 Task: Look for space in Koforidua, Ghana from 2nd September, 2023 to 10th September, 2023 for 1 adult in price range Rs.5000 to Rs.16000. Place can be private room with 1  bedroom having 1 bed and 1 bathroom. Property type can be house, flat, guest house, hotel. Booking option can be shelf check-in. Required host language is English.
Action: Mouse moved to (433, 51)
Screenshot: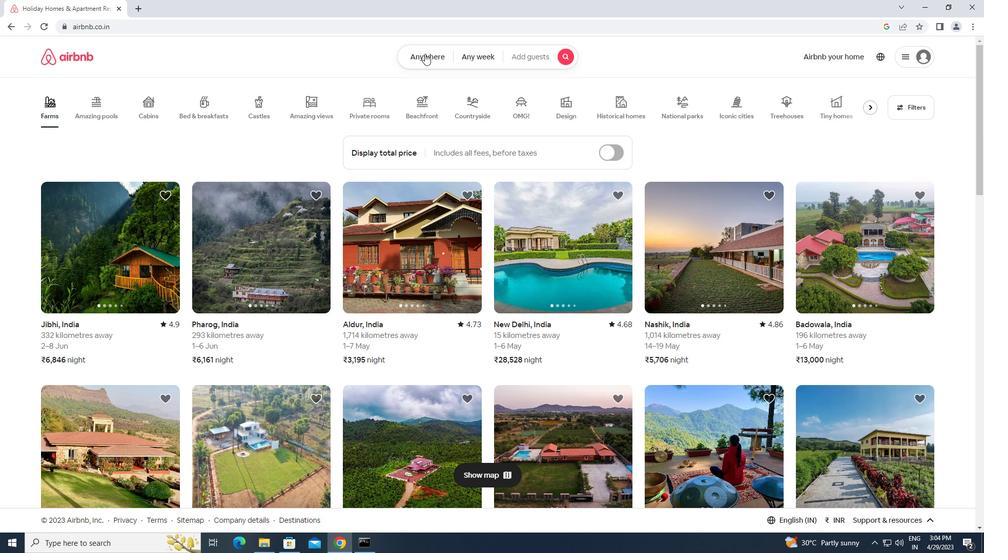 
Action: Mouse pressed left at (433, 51)
Screenshot: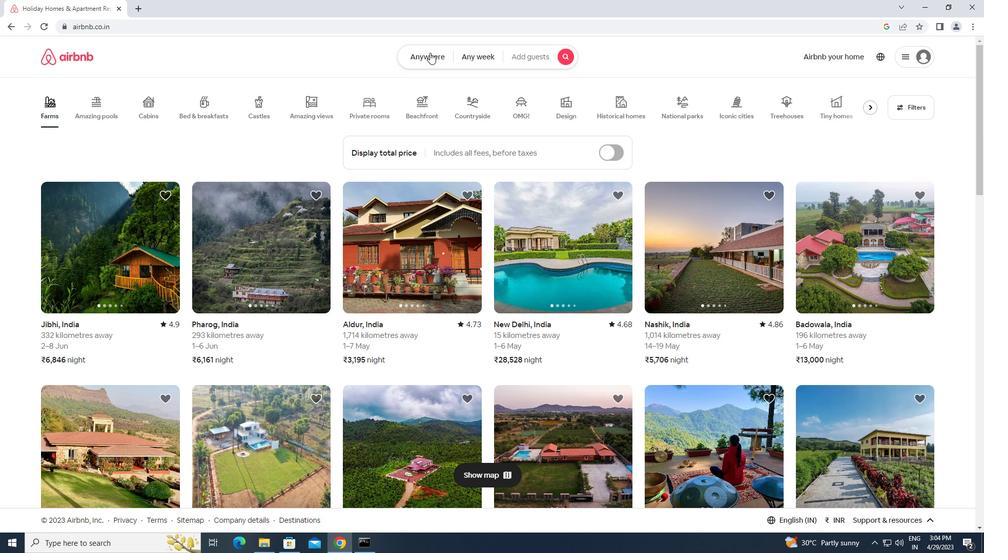 
Action: Mouse moved to (333, 98)
Screenshot: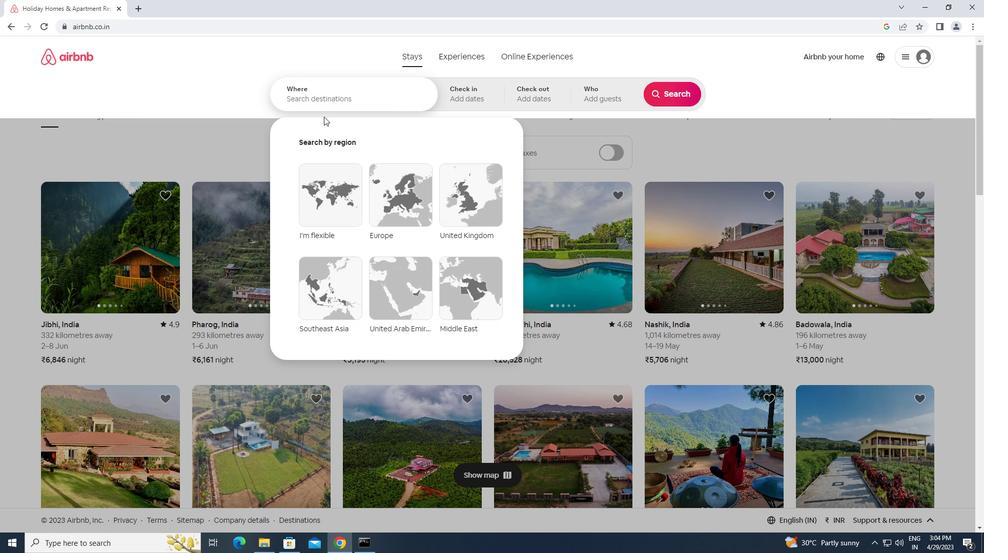 
Action: Mouse pressed left at (333, 98)
Screenshot: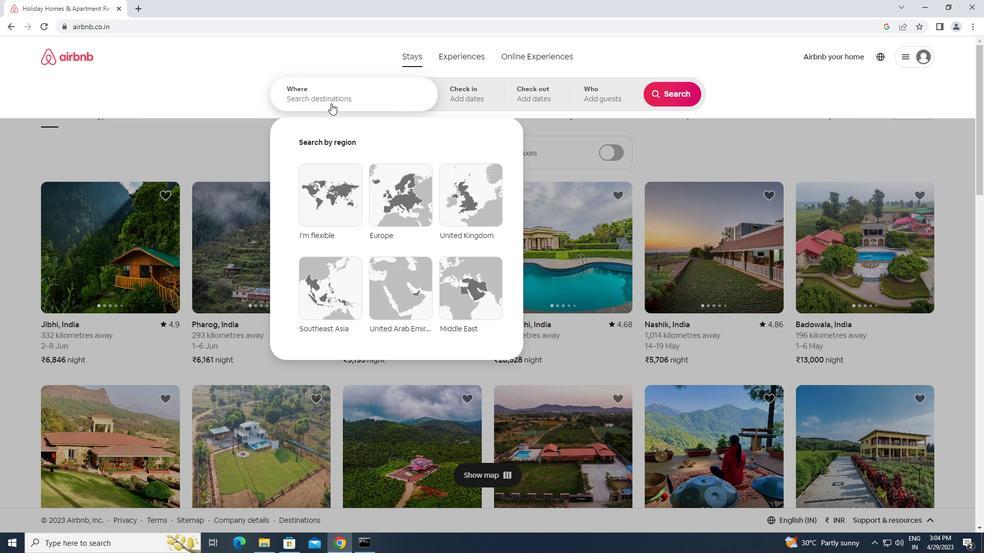 
Action: Mouse moved to (322, 0)
Screenshot: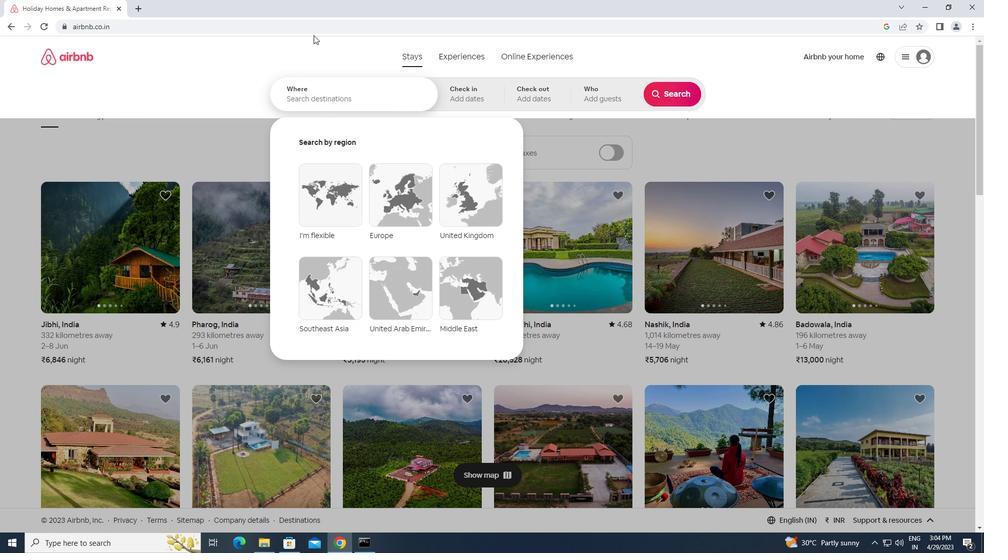 
Action: Key pressed k<Key.caps_lock>oforidua,<Key.space><Key.caps_lock>g<Key.caps_lock>hana<Key.enter>
Screenshot: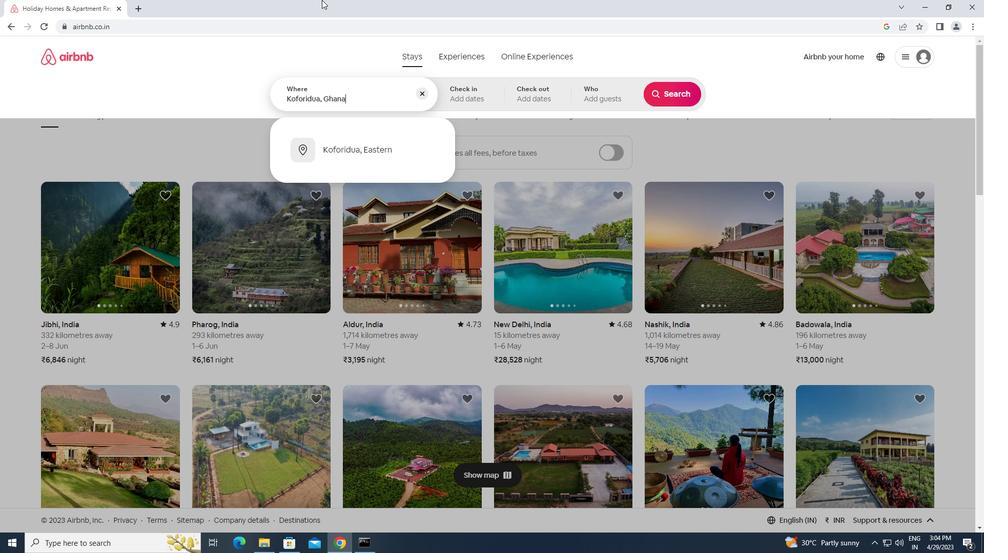 
Action: Mouse moved to (673, 176)
Screenshot: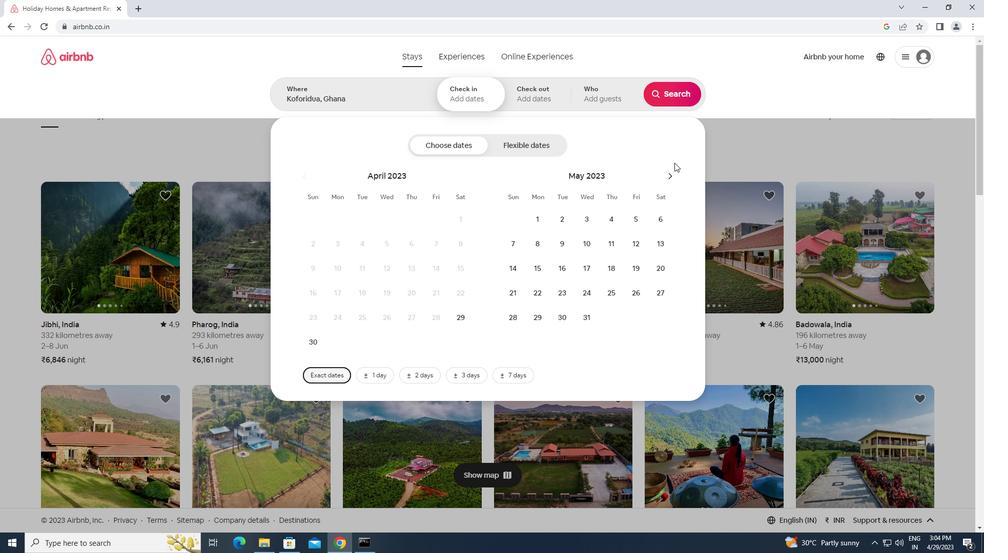 
Action: Mouse pressed left at (673, 176)
Screenshot: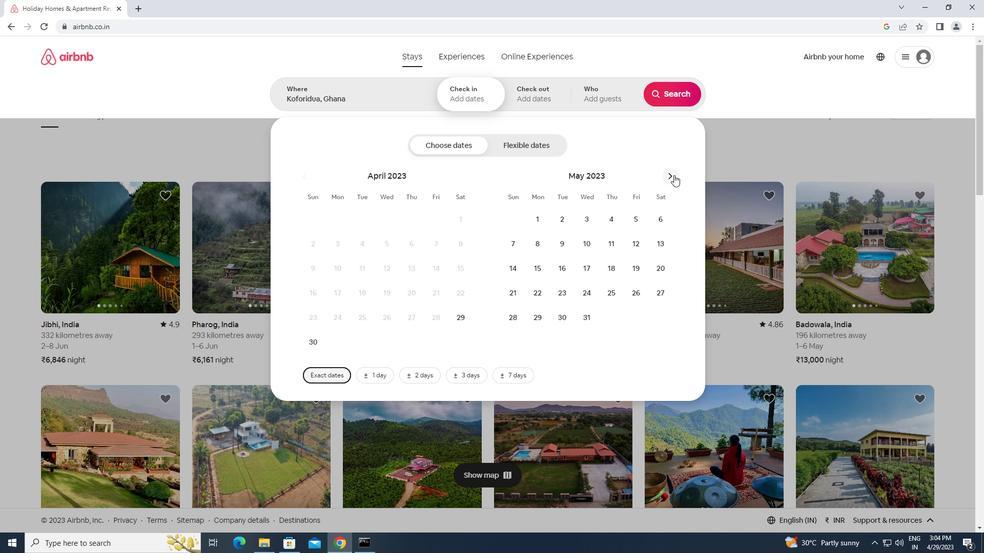 
Action: Mouse pressed left at (673, 176)
Screenshot: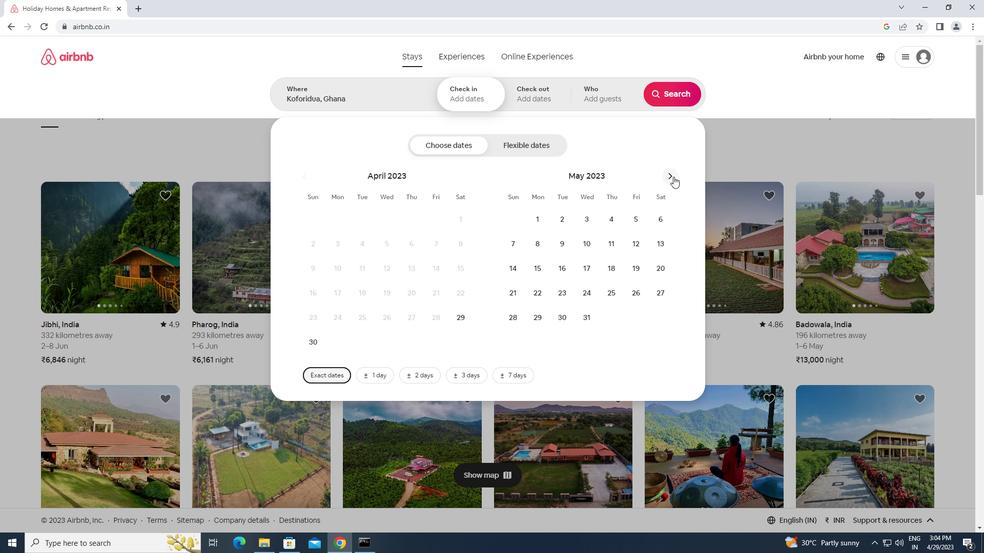 
Action: Mouse pressed left at (673, 176)
Screenshot: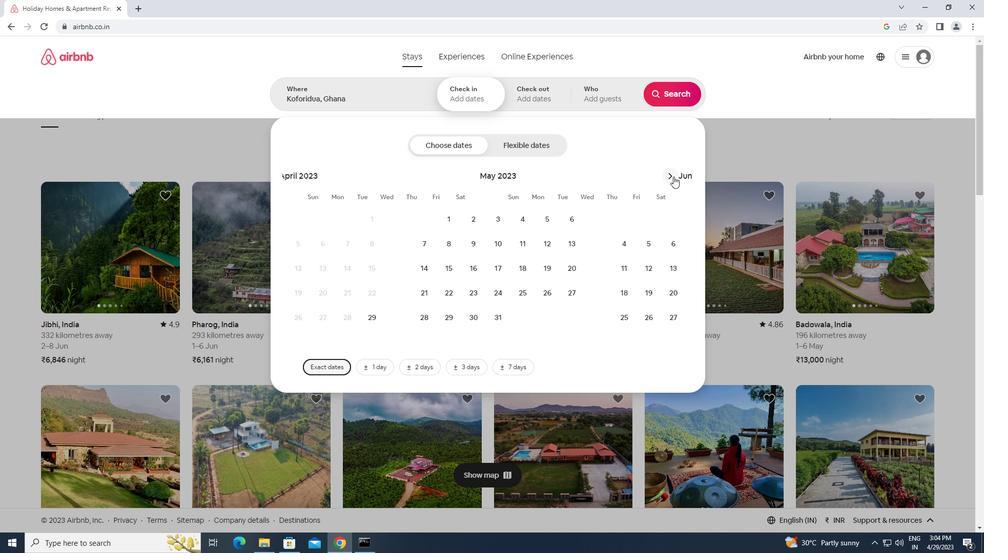 
Action: Mouse pressed left at (673, 176)
Screenshot: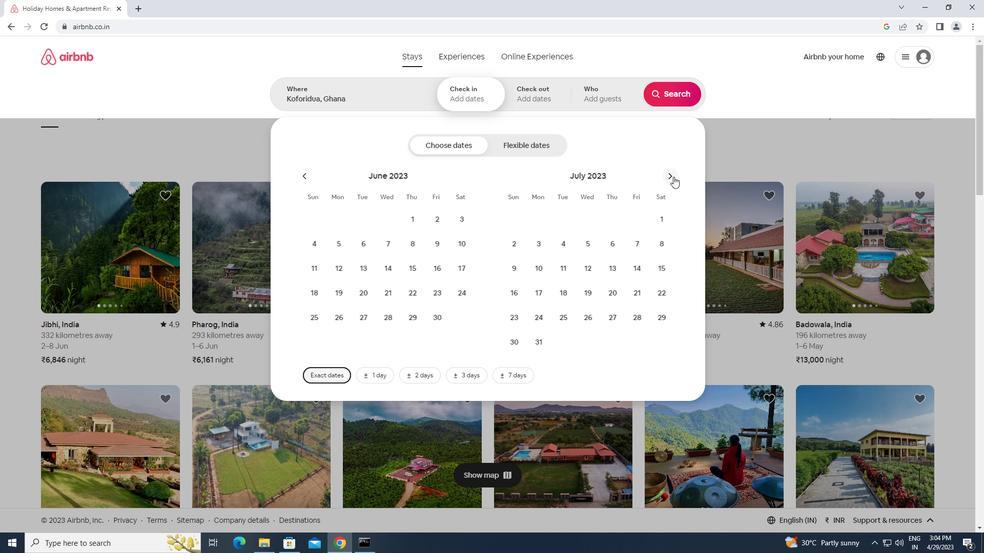 
Action: Mouse pressed left at (673, 176)
Screenshot: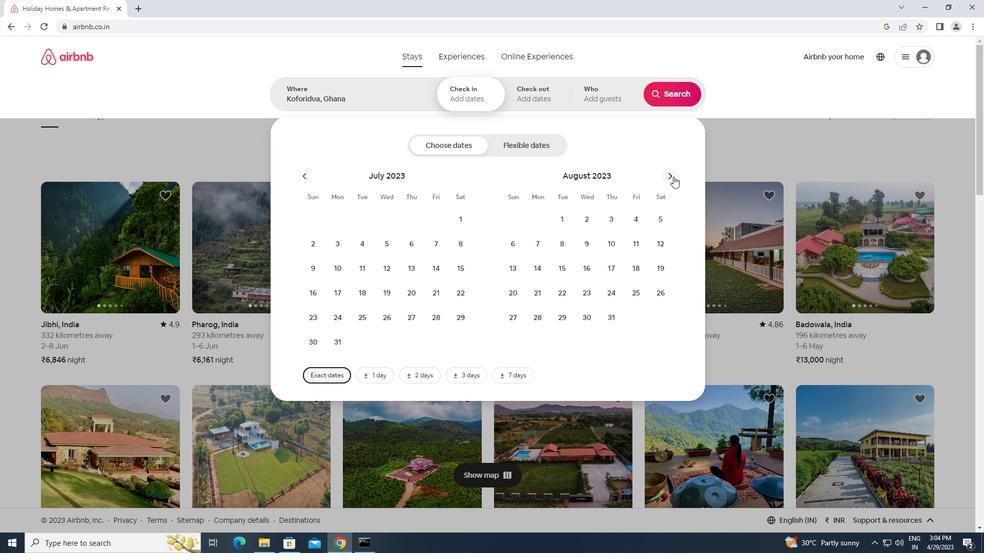 
Action: Mouse moved to (657, 217)
Screenshot: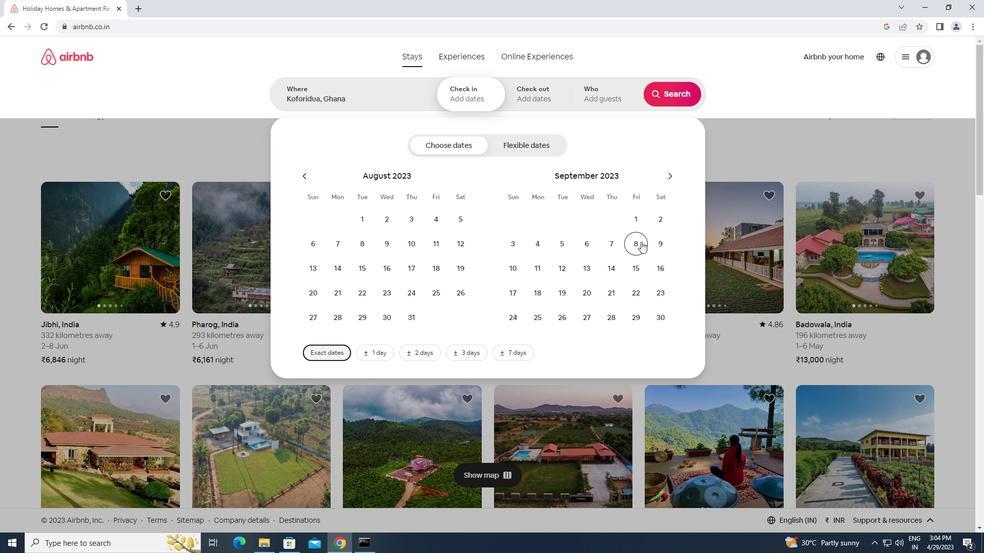 
Action: Mouse pressed left at (657, 217)
Screenshot: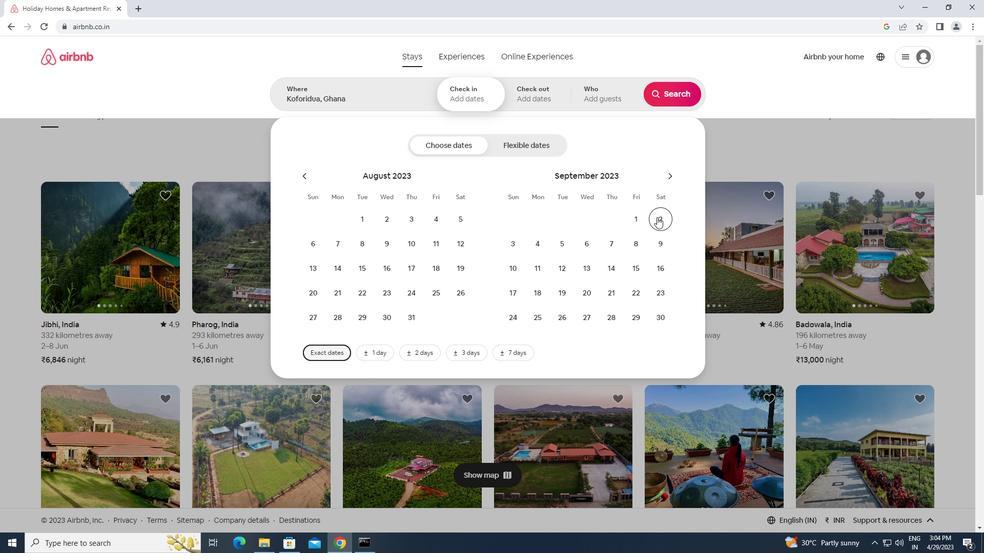 
Action: Mouse moved to (506, 264)
Screenshot: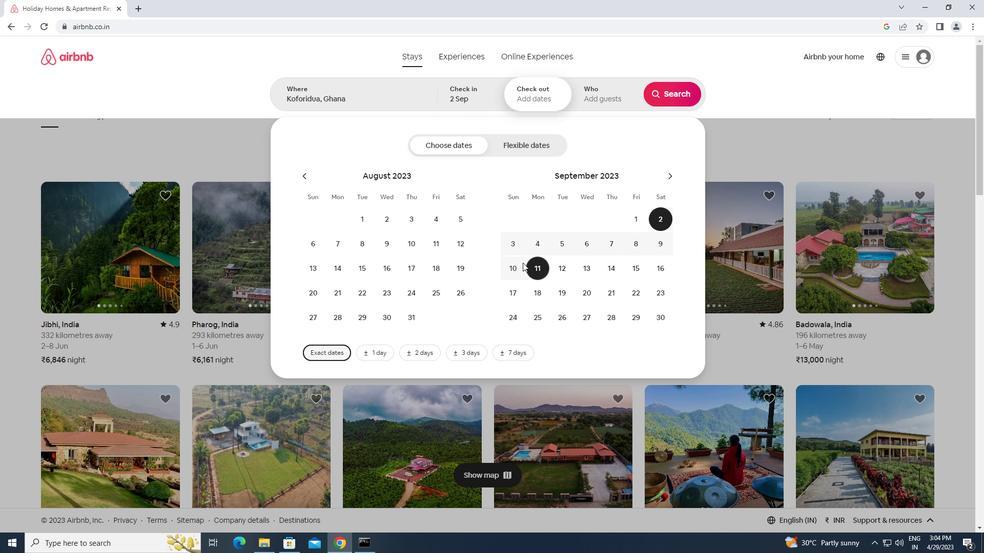 
Action: Mouse pressed left at (506, 264)
Screenshot: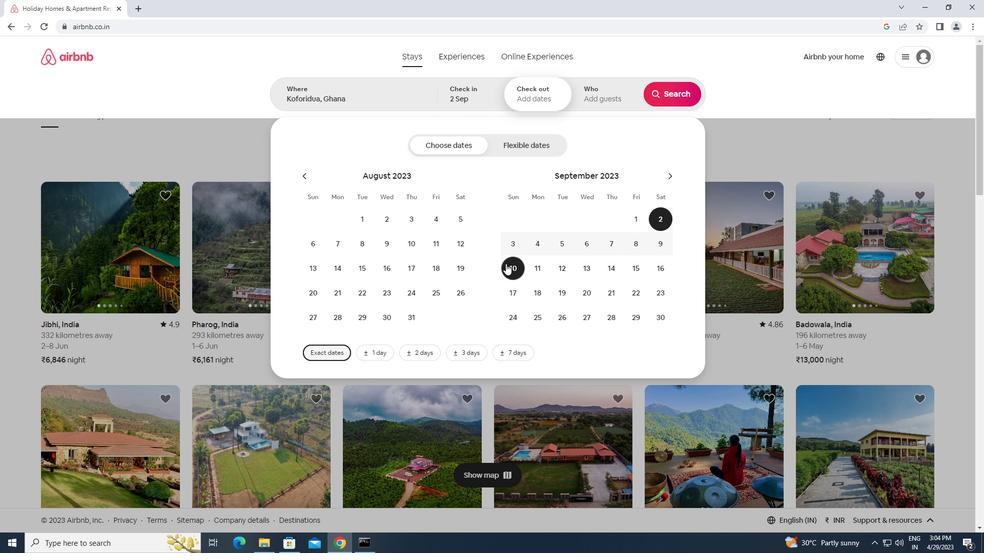 
Action: Mouse moved to (593, 92)
Screenshot: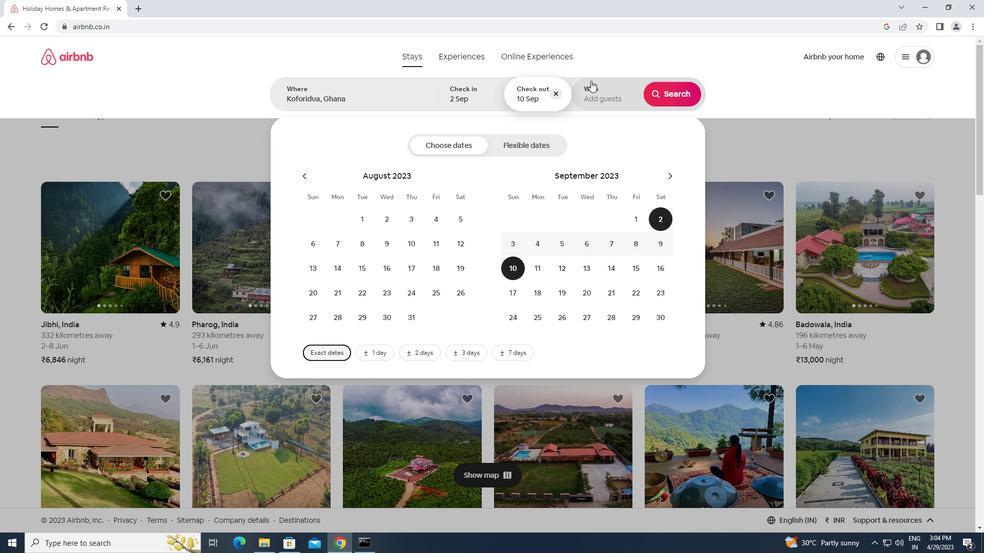 
Action: Mouse pressed left at (593, 92)
Screenshot: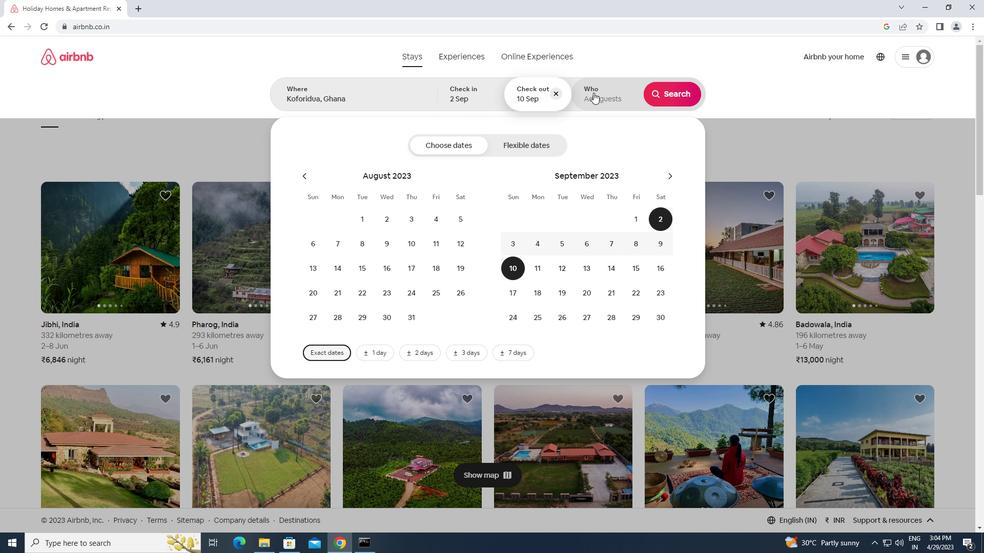 
Action: Mouse moved to (668, 146)
Screenshot: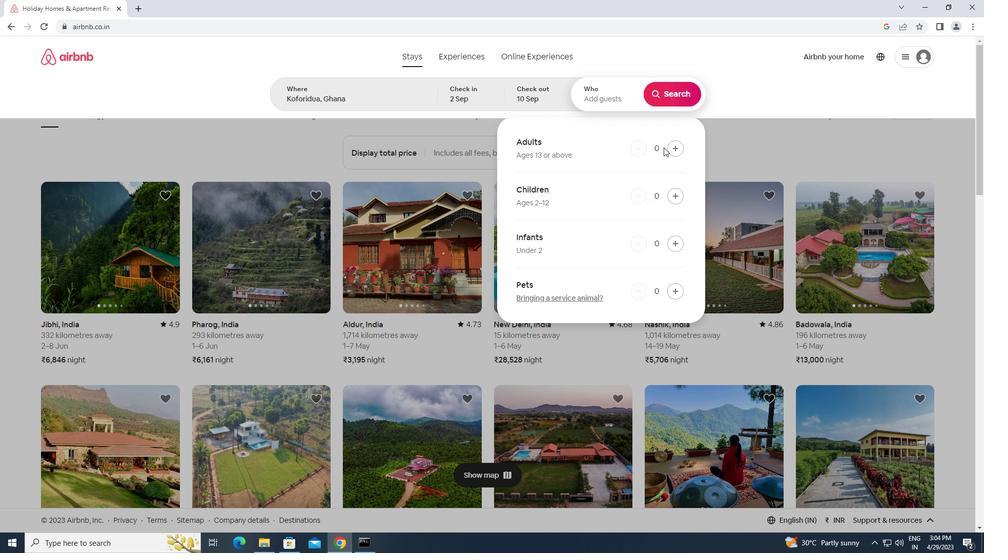 
Action: Mouse pressed left at (668, 146)
Screenshot: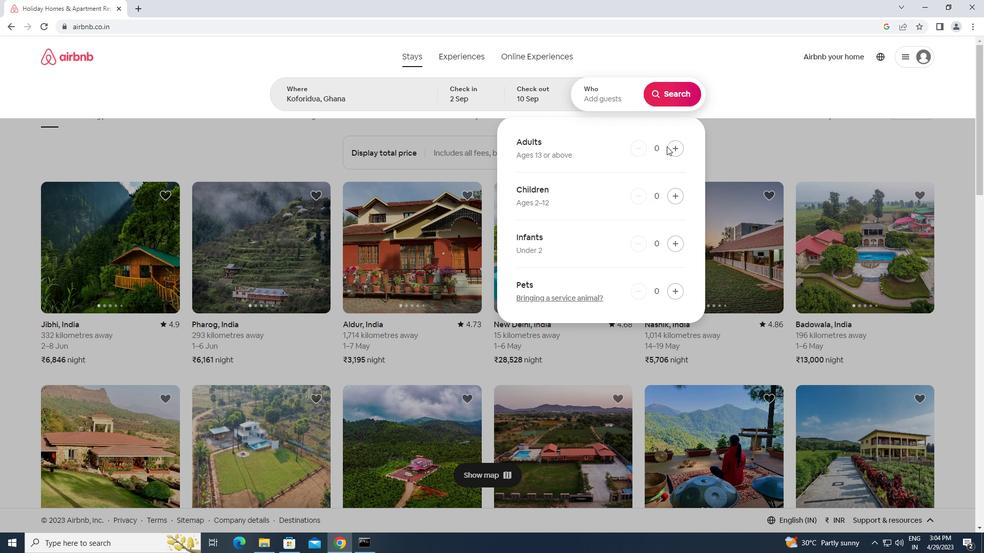 
Action: Mouse moved to (674, 94)
Screenshot: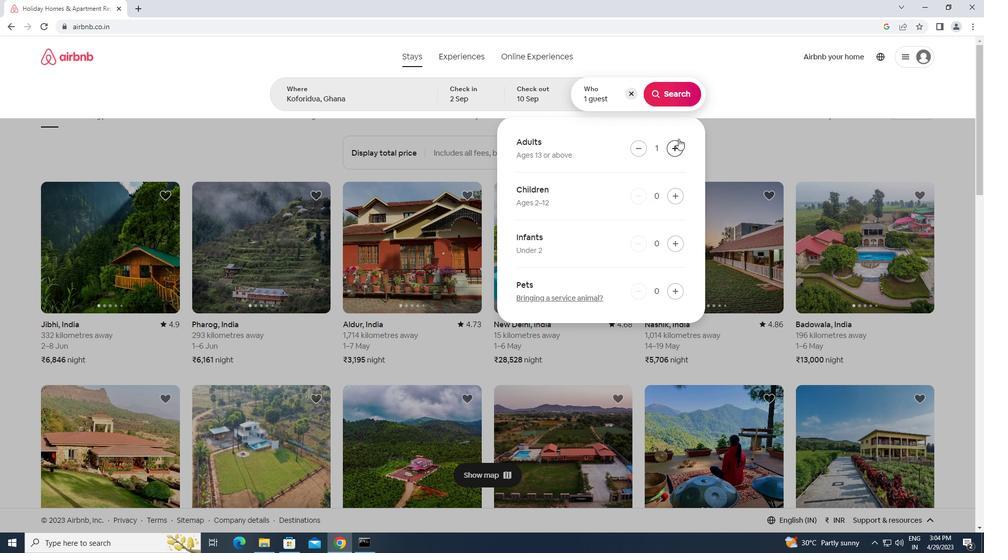 
Action: Mouse pressed left at (674, 94)
Screenshot: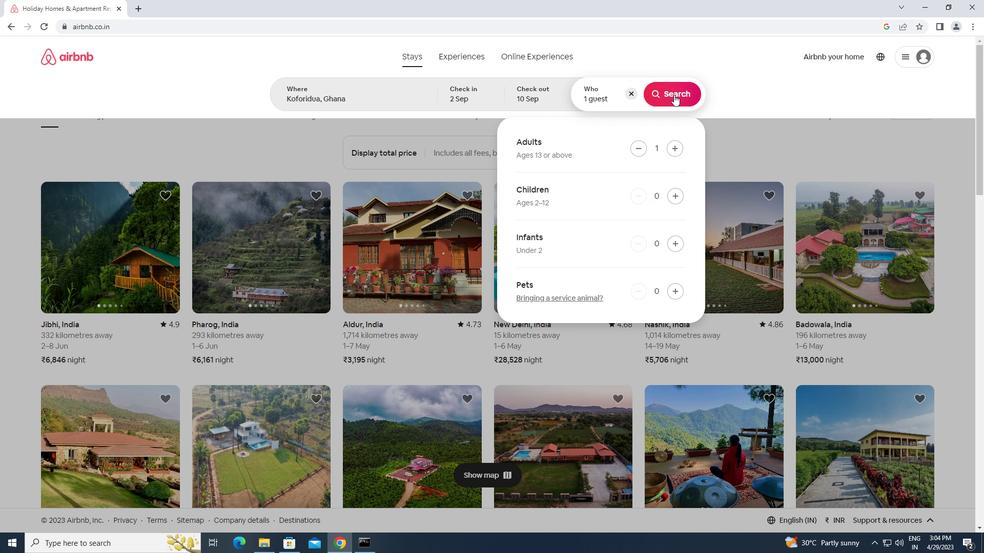 
Action: Mouse moved to (947, 95)
Screenshot: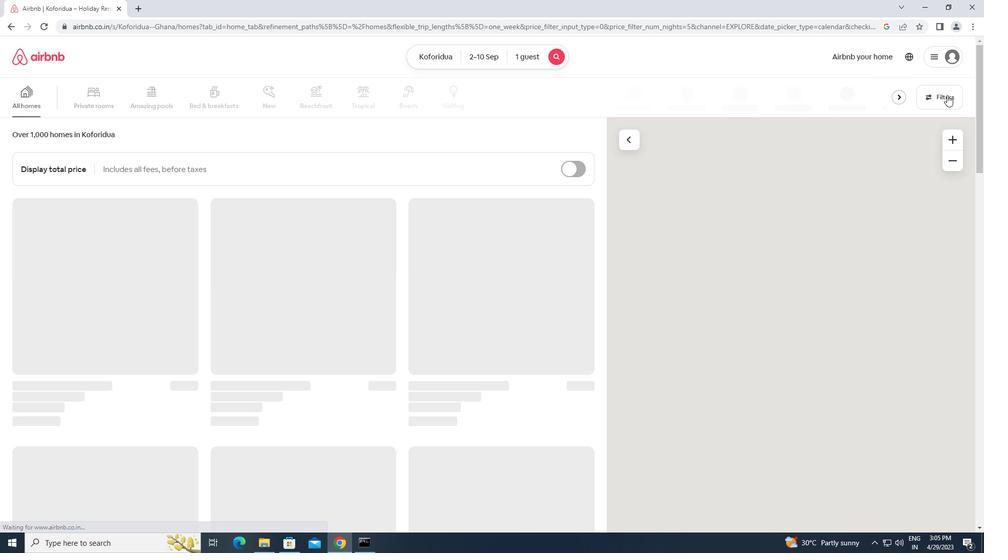 
Action: Mouse pressed left at (947, 95)
Screenshot: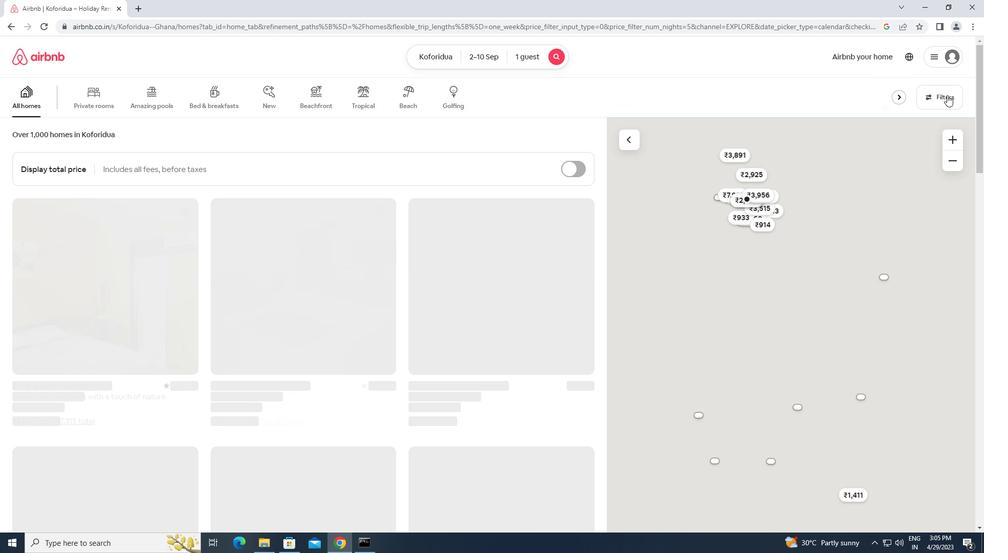 
Action: Mouse moved to (394, 232)
Screenshot: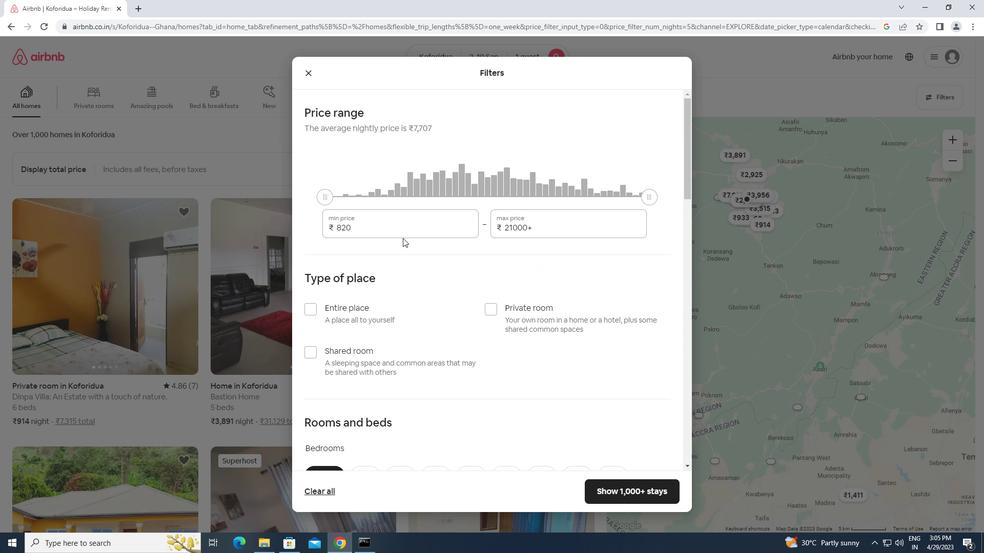 
Action: Mouse pressed left at (394, 232)
Screenshot: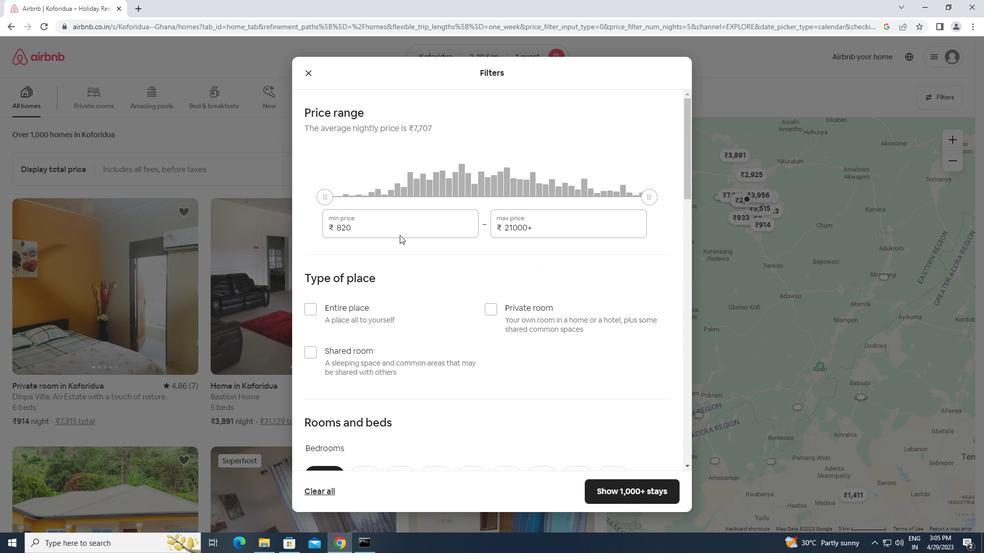
Action: Mouse moved to (305, 233)
Screenshot: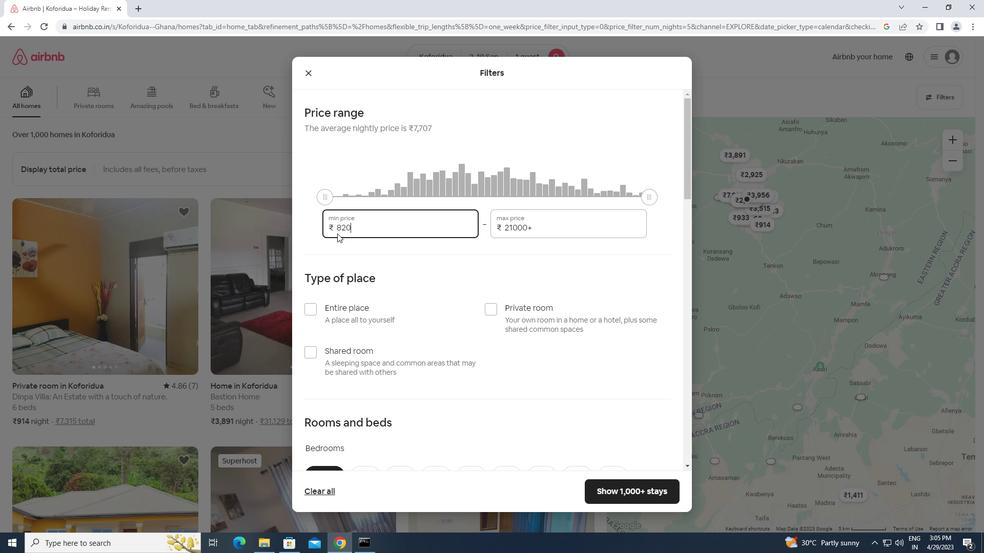 
Action: Key pressed 5000<Key.tab><Key.backspace><Key.backspace><Key.backspace><Key.backspace><Key.backspace><Key.backspace><Key.backspace><Key.backspace><Key.backspace><Key.backspace><Key.backspace><Key.backspace><Key.backspace><Key.backspace><Key.backspace><Key.backspace><Key.backspace><Key.backspace><Key.backspace><Key.backspace><Key.backspace><Key.backspace>16000
Screenshot: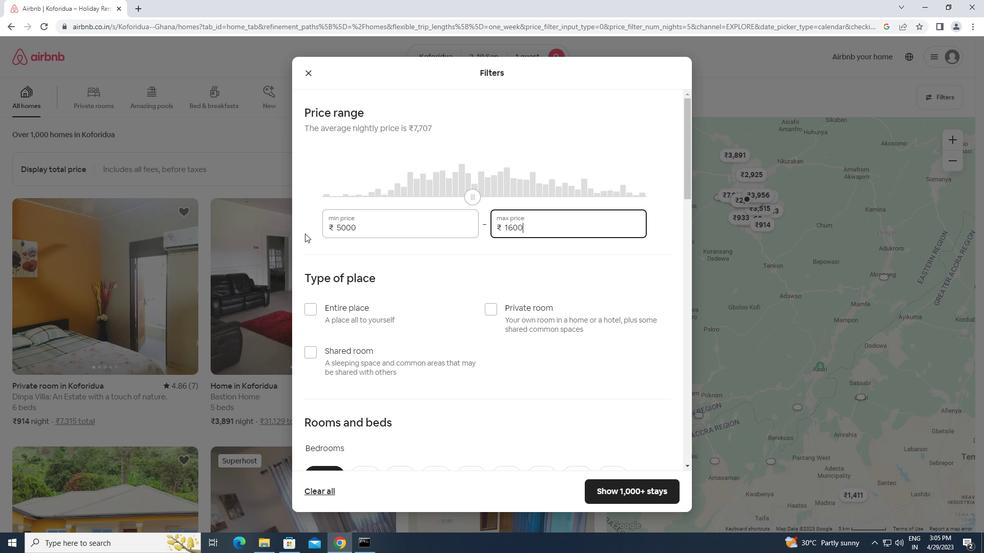 
Action: Mouse moved to (497, 310)
Screenshot: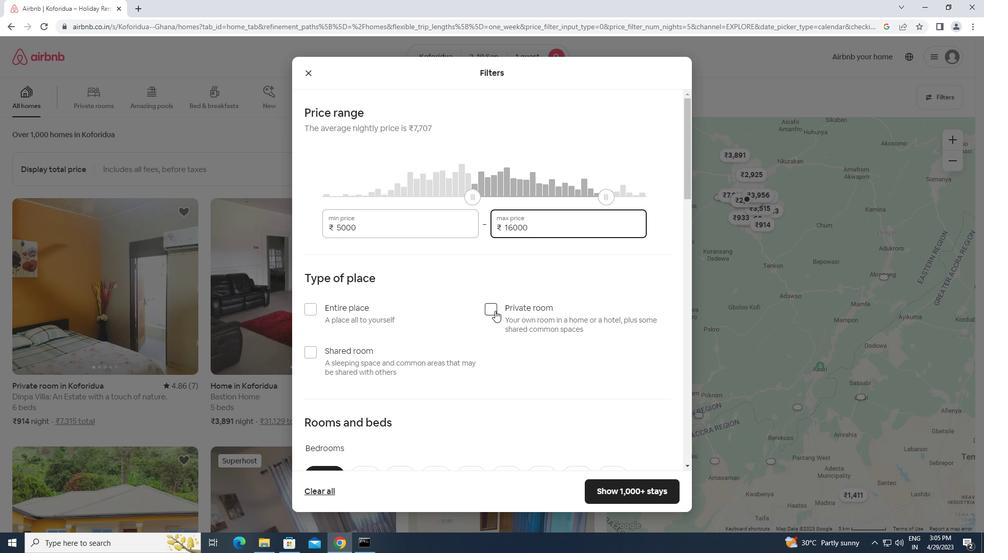 
Action: Mouse pressed left at (497, 310)
Screenshot: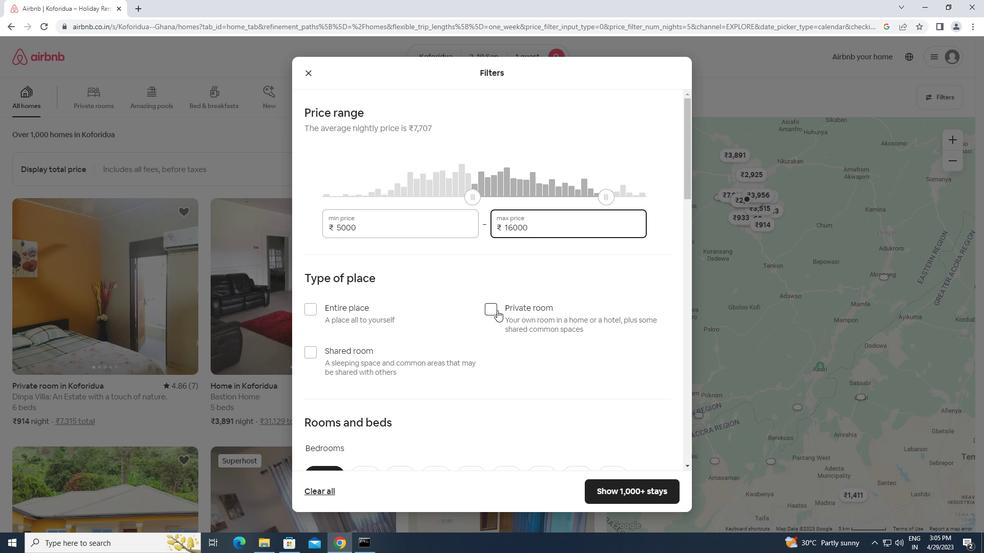 
Action: Mouse scrolled (497, 309) with delta (0, 0)
Screenshot: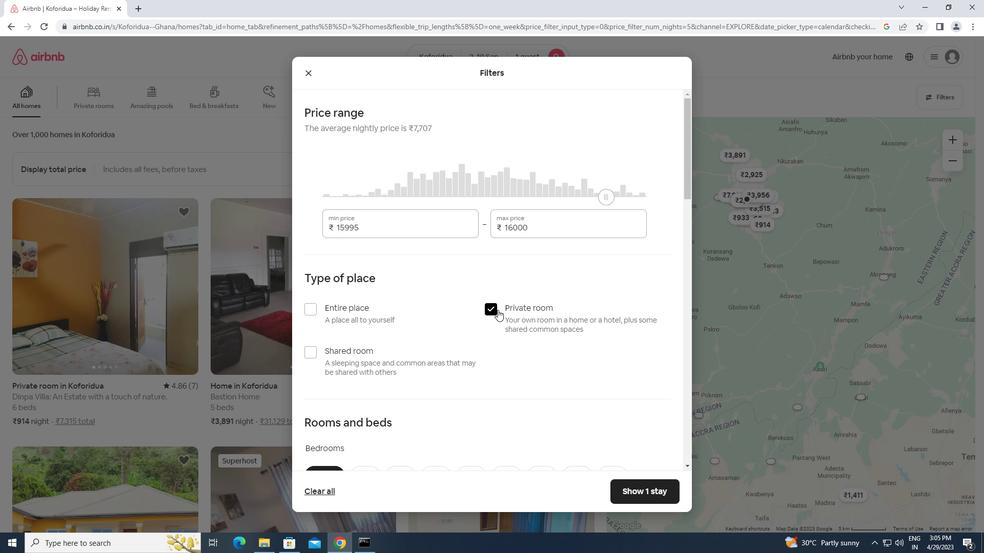
Action: Mouse scrolled (497, 309) with delta (0, 0)
Screenshot: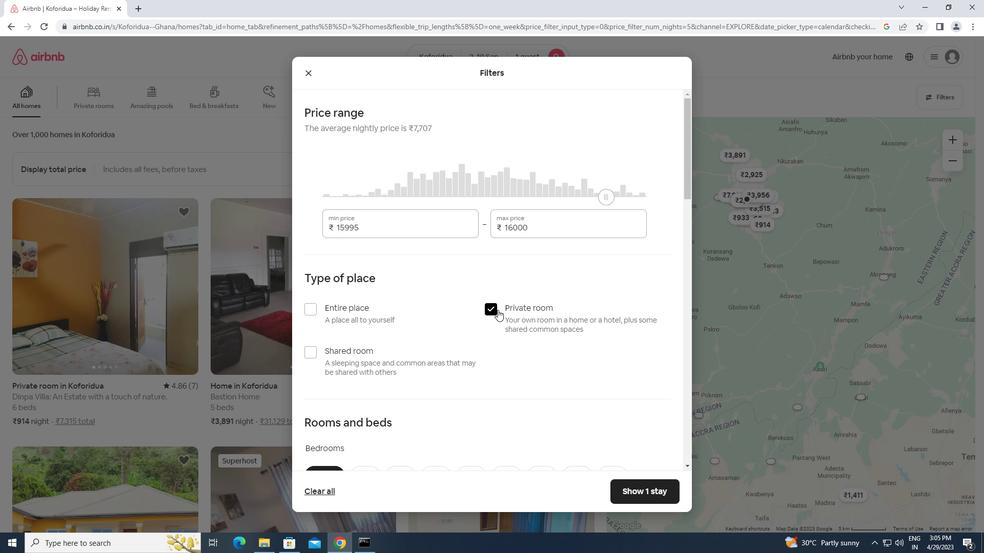
Action: Mouse scrolled (497, 309) with delta (0, 0)
Screenshot: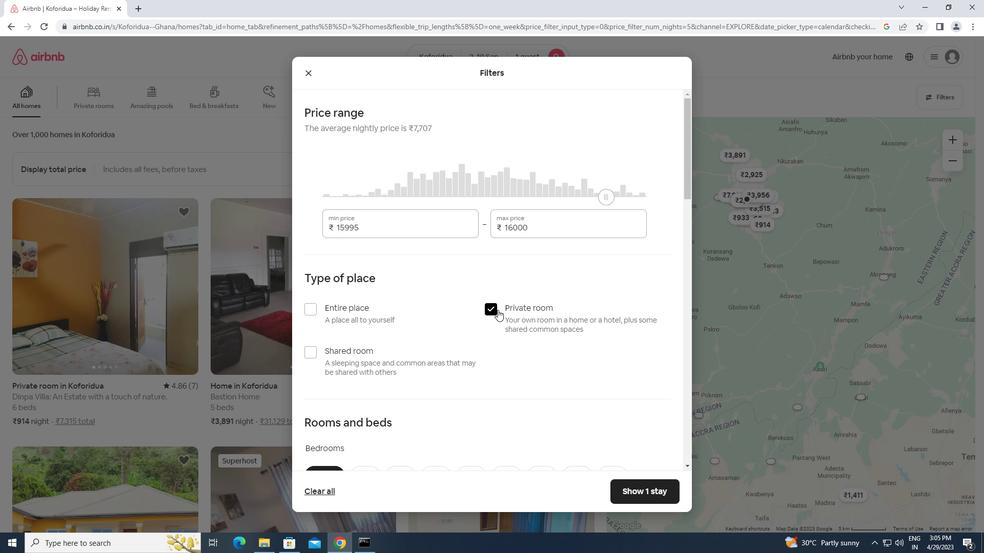 
Action: Mouse scrolled (497, 309) with delta (0, 0)
Screenshot: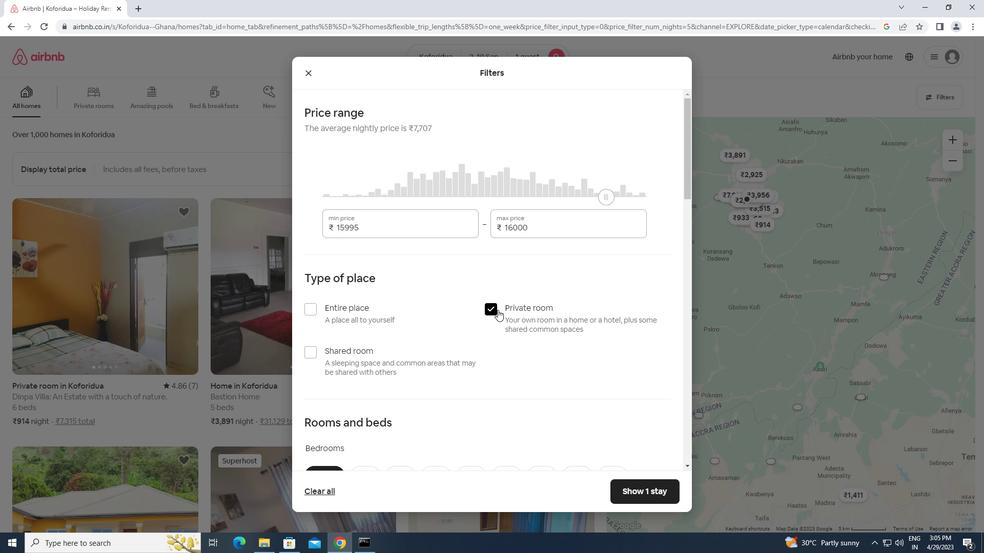 
Action: Mouse moved to (361, 269)
Screenshot: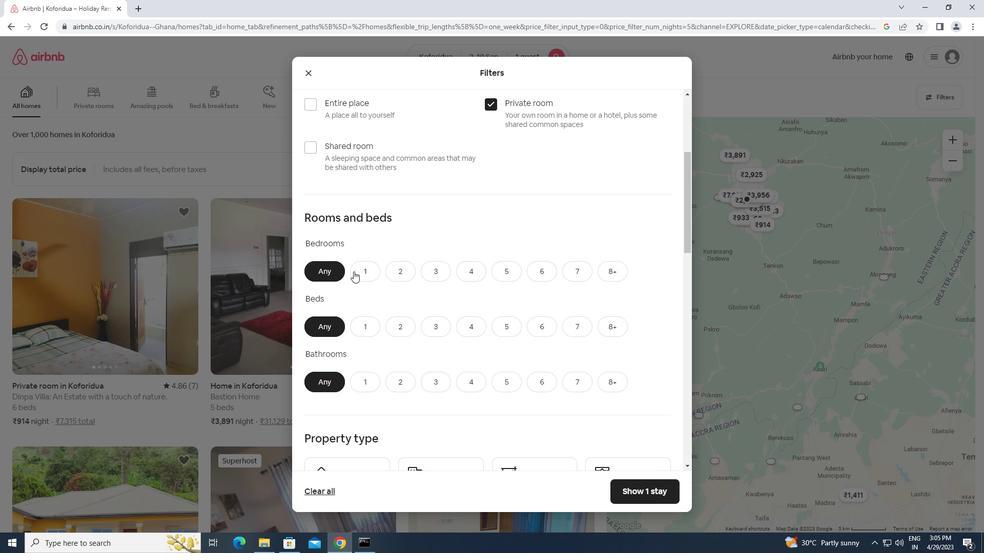 
Action: Mouse pressed left at (361, 269)
Screenshot: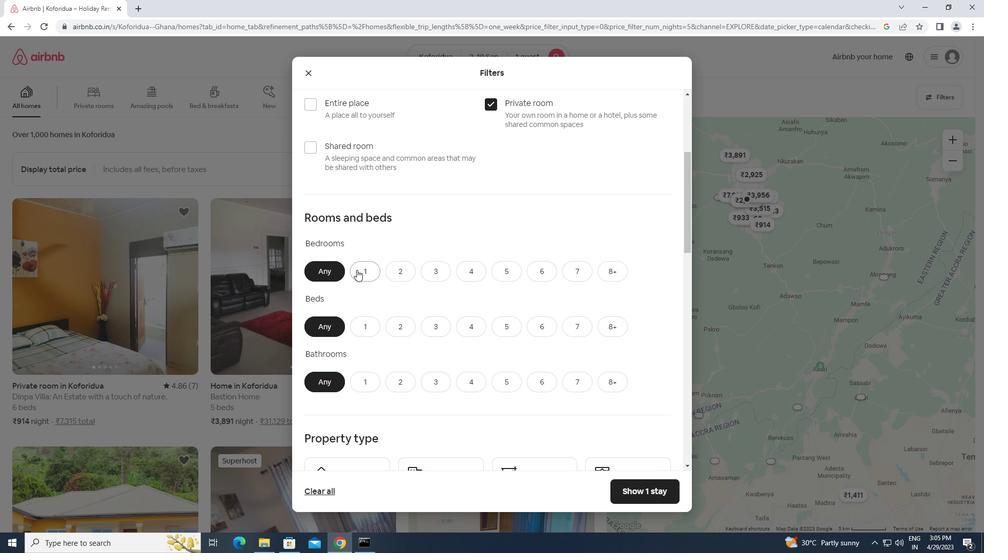 
Action: Mouse moved to (362, 329)
Screenshot: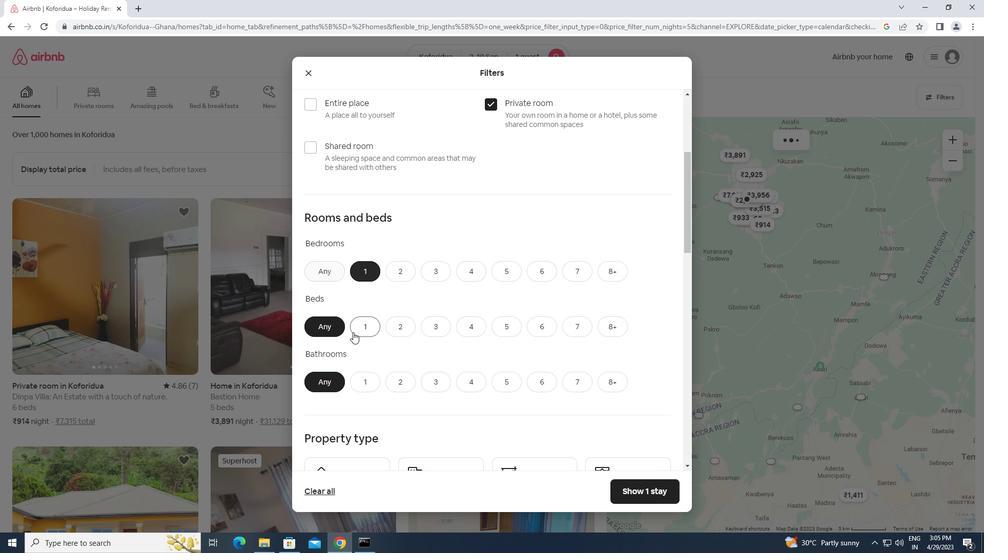 
Action: Mouse pressed left at (362, 329)
Screenshot: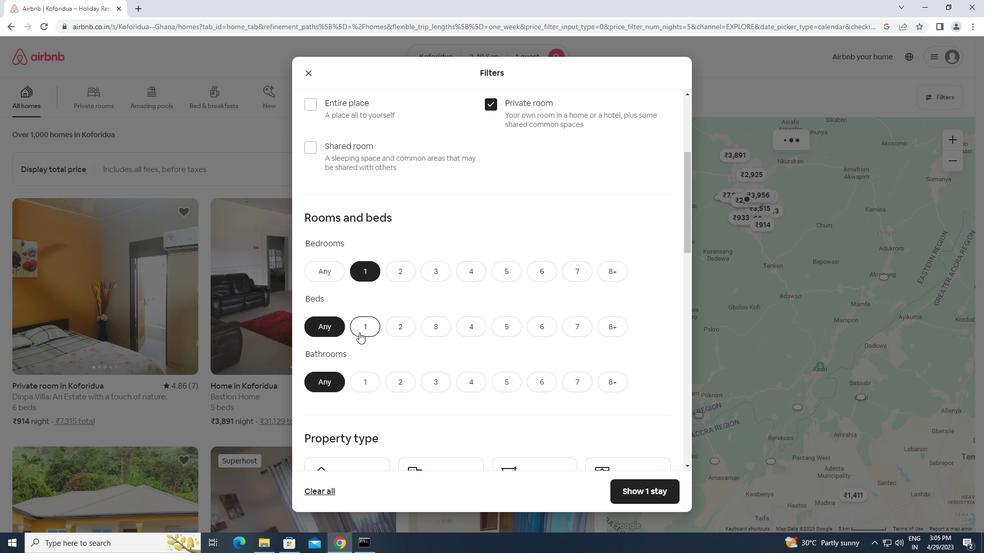 
Action: Mouse moved to (363, 379)
Screenshot: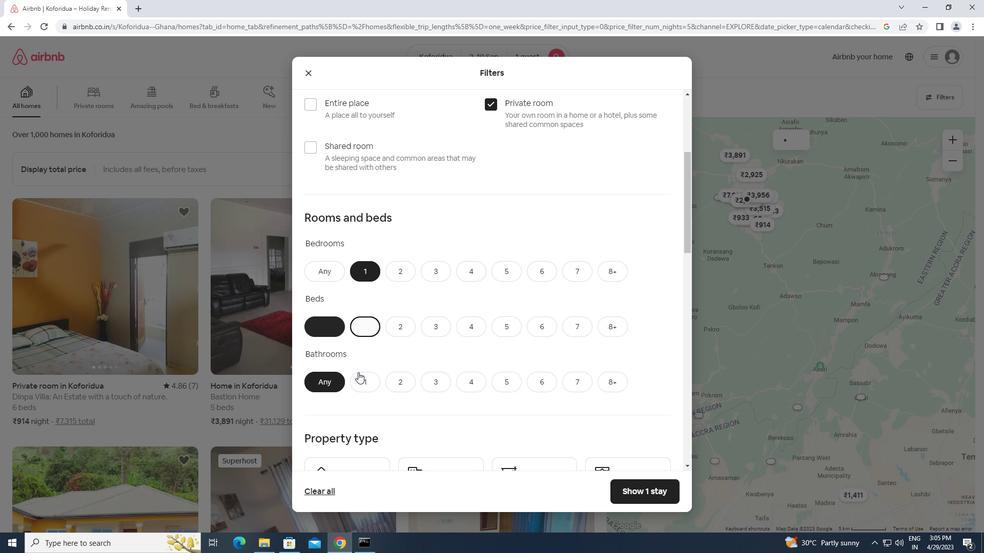 
Action: Mouse pressed left at (363, 379)
Screenshot: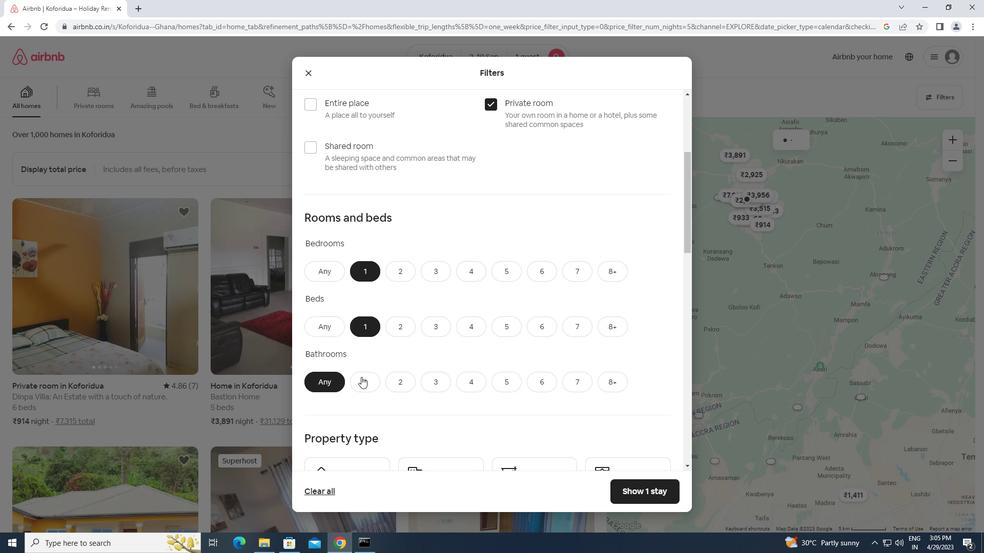 
Action: Mouse moved to (414, 371)
Screenshot: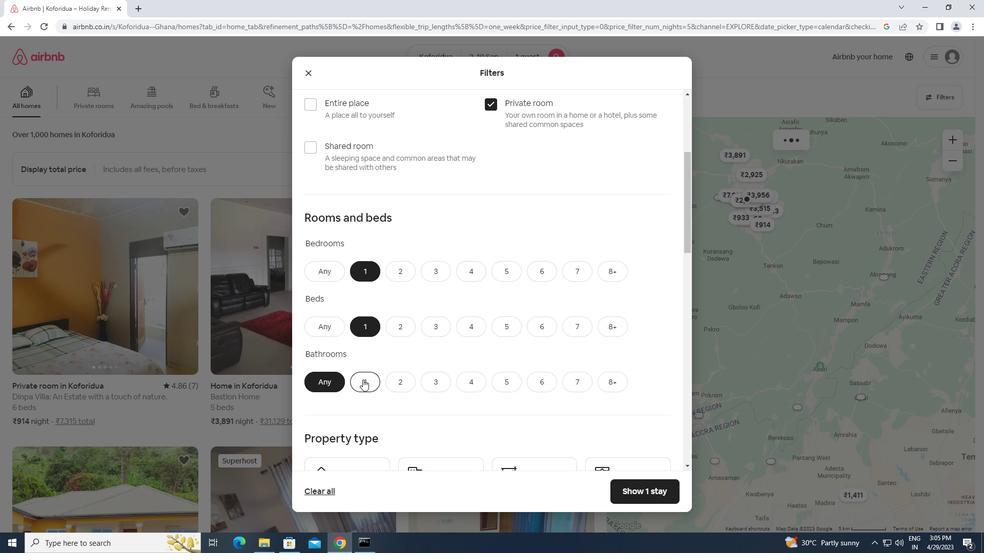 
Action: Mouse scrolled (414, 370) with delta (0, 0)
Screenshot: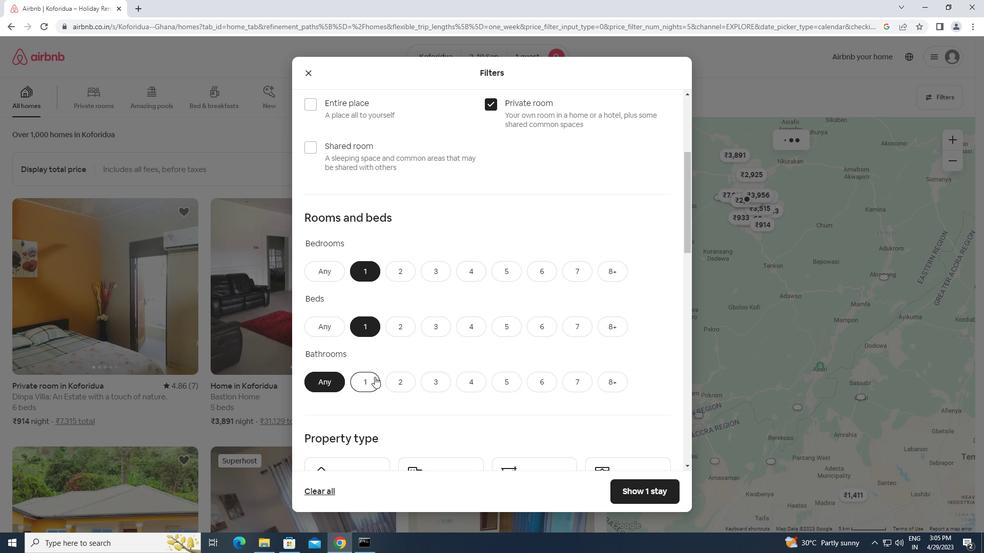 
Action: Mouse scrolled (414, 370) with delta (0, 0)
Screenshot: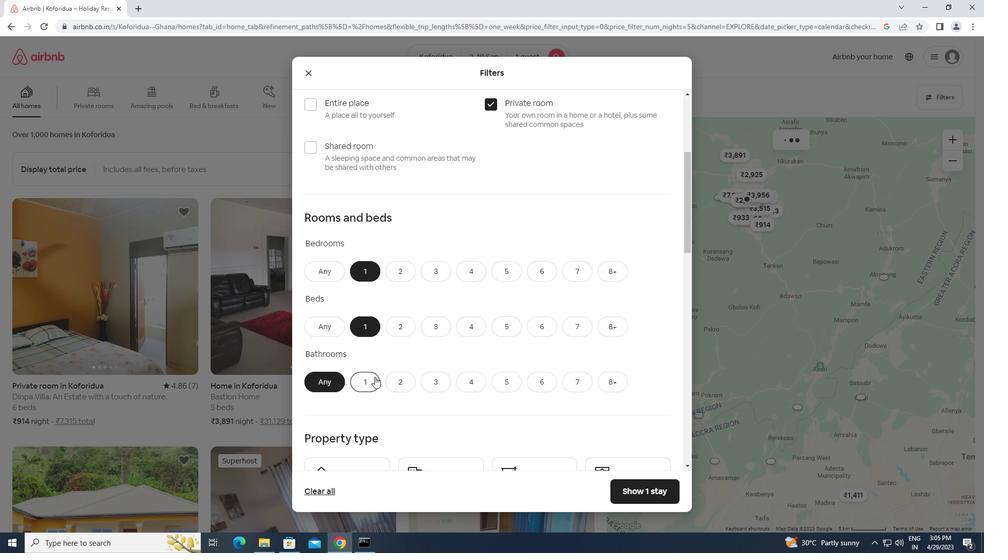 
Action: Mouse scrolled (414, 370) with delta (0, 0)
Screenshot: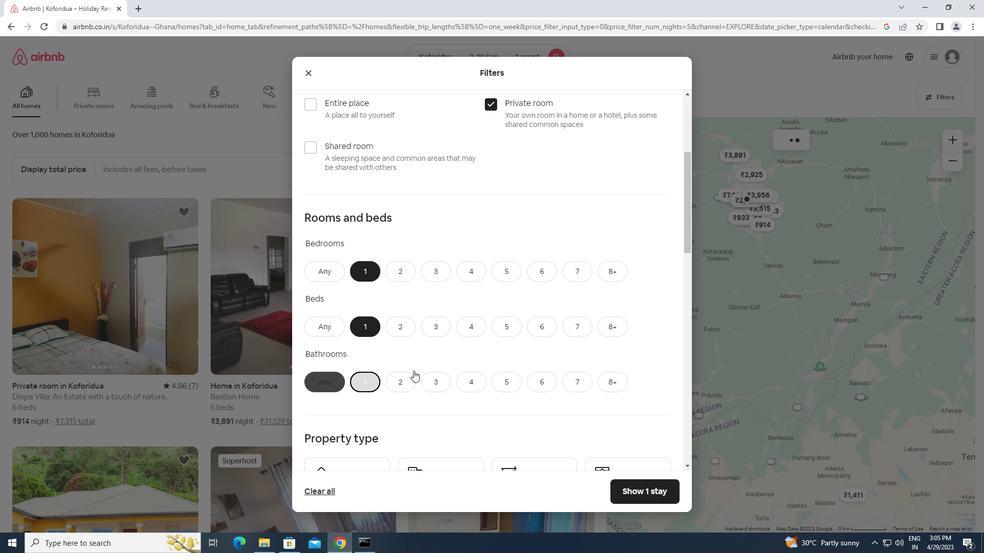 
Action: Mouse scrolled (414, 370) with delta (0, 0)
Screenshot: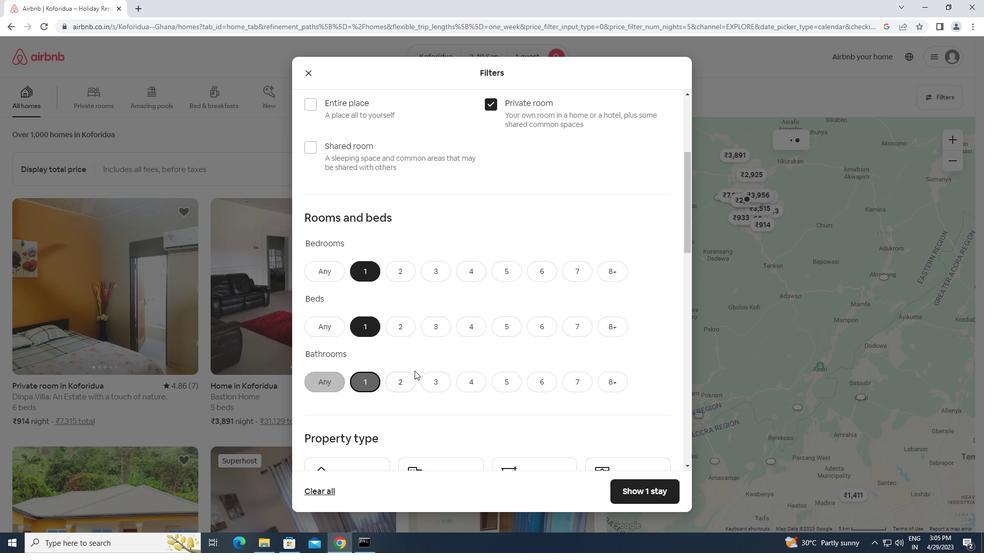 
Action: Mouse moved to (344, 288)
Screenshot: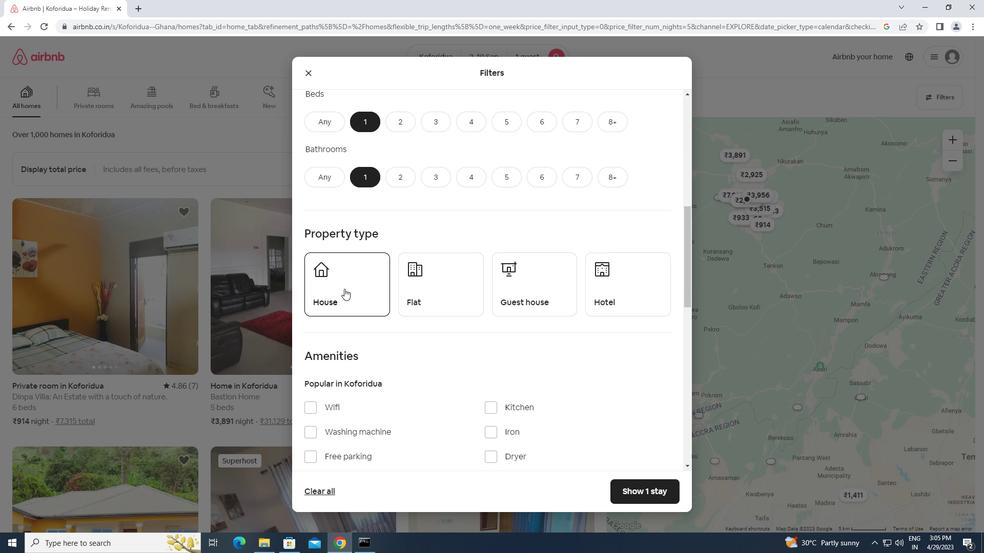 
Action: Mouse pressed left at (344, 288)
Screenshot: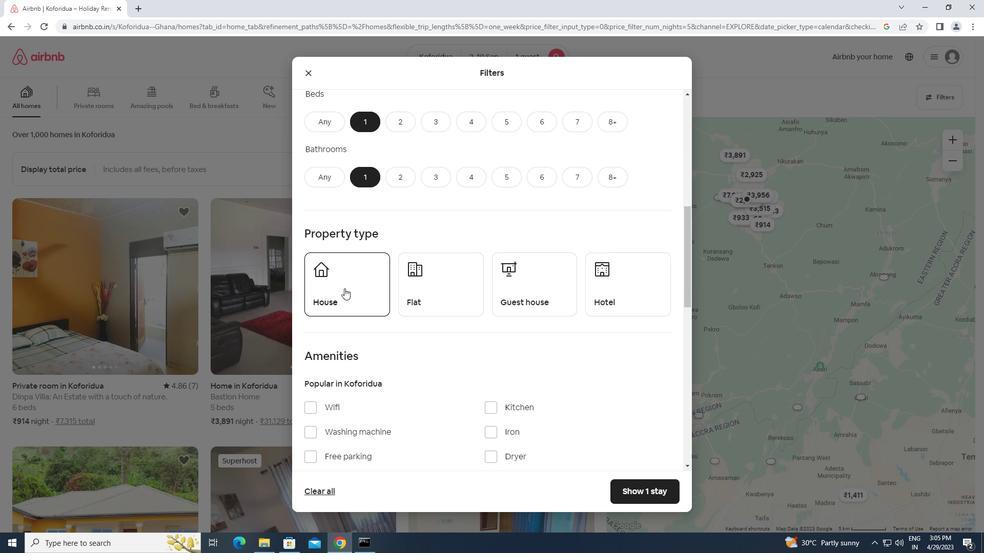 
Action: Mouse moved to (435, 285)
Screenshot: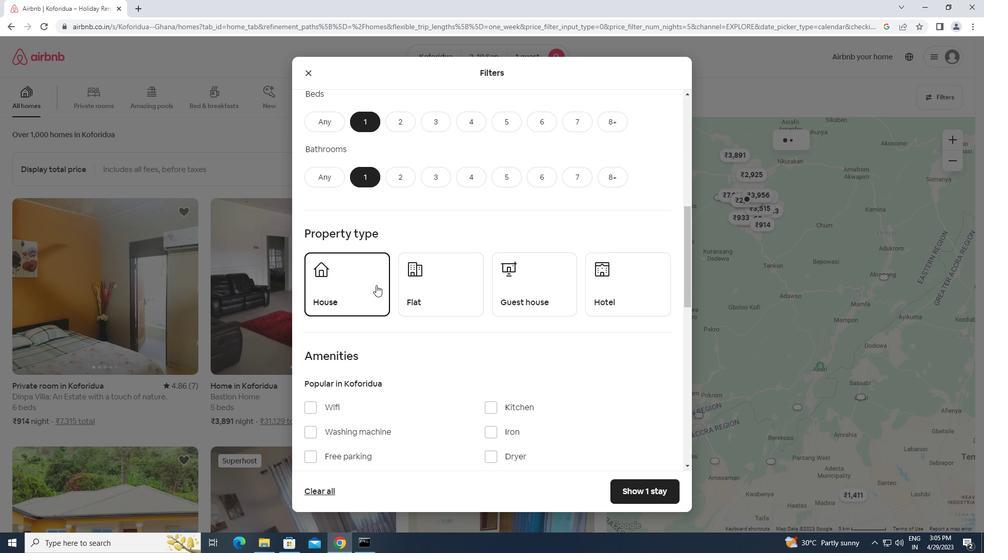 
Action: Mouse pressed left at (435, 285)
Screenshot: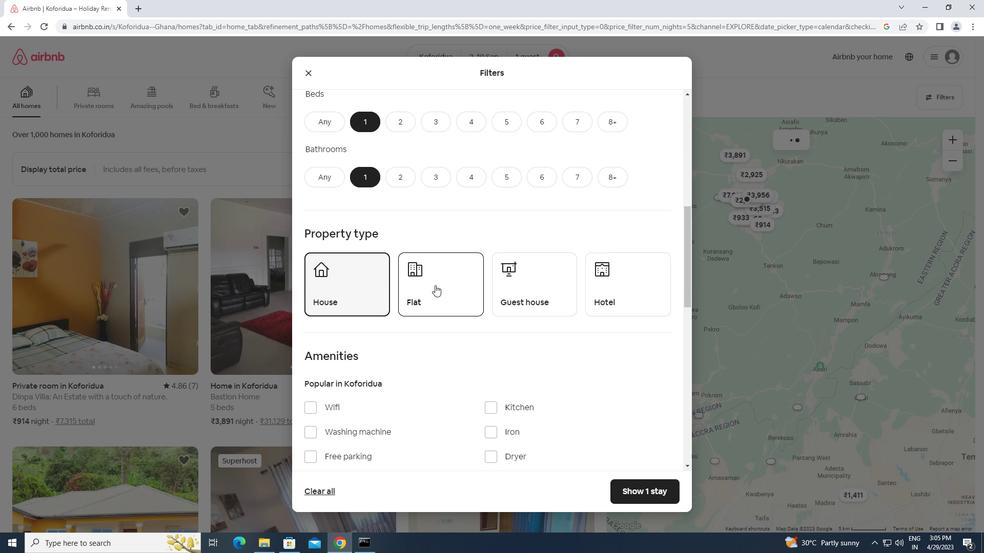 
Action: Mouse moved to (534, 301)
Screenshot: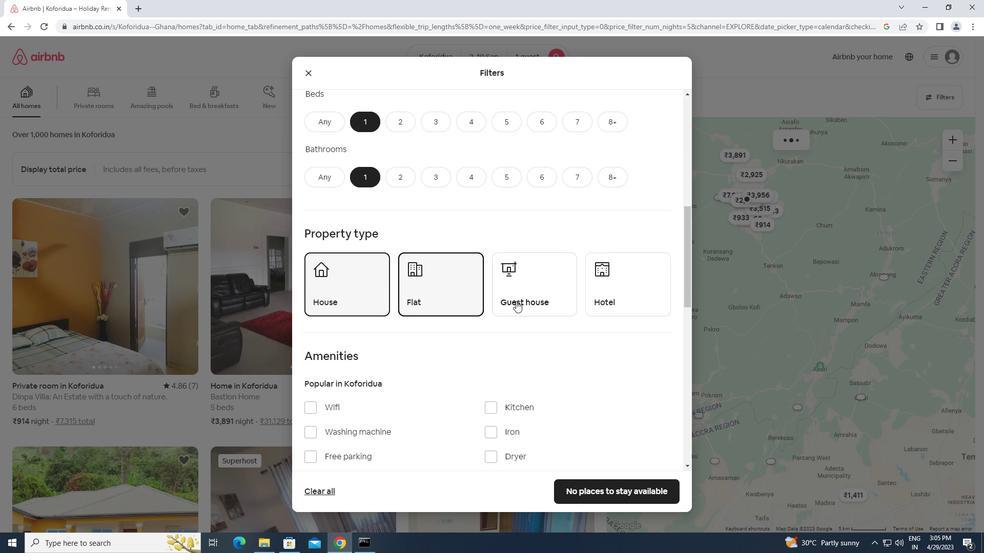 
Action: Mouse pressed left at (534, 301)
Screenshot: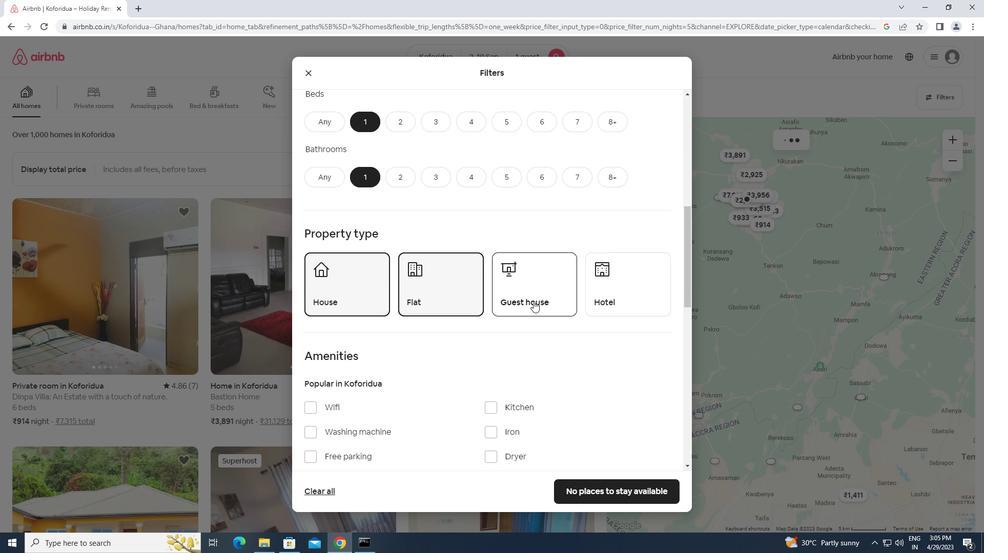 
Action: Mouse moved to (626, 301)
Screenshot: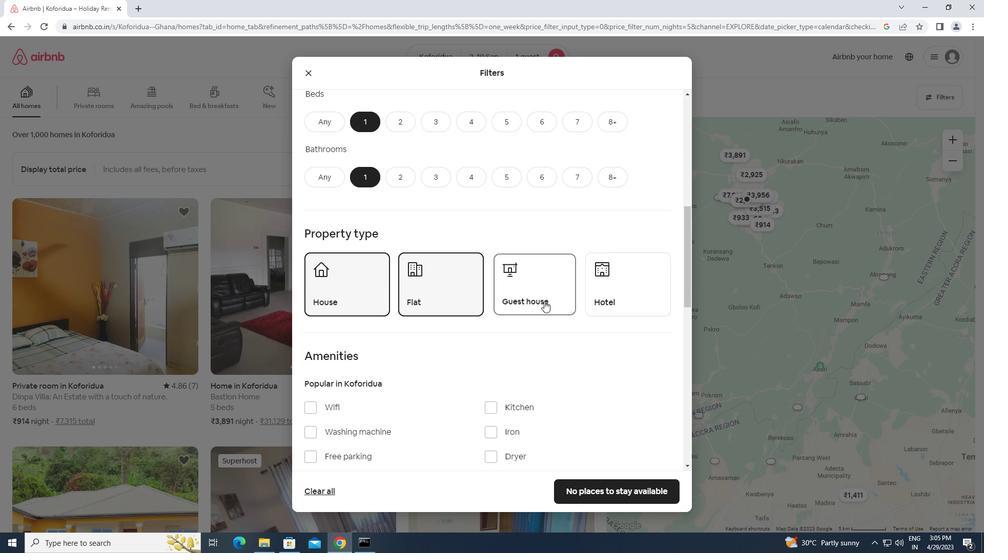 
Action: Mouse pressed left at (626, 301)
Screenshot: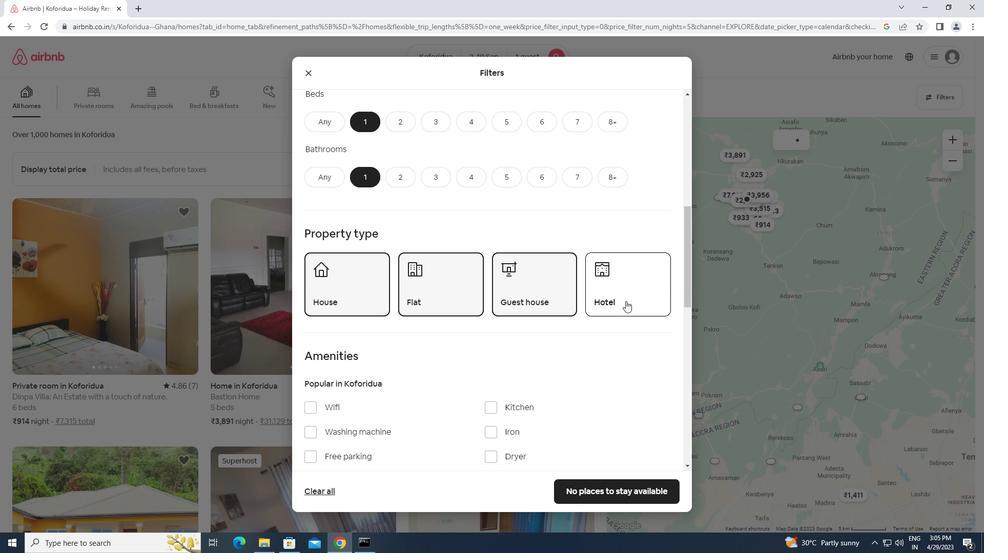 
Action: Mouse moved to (453, 333)
Screenshot: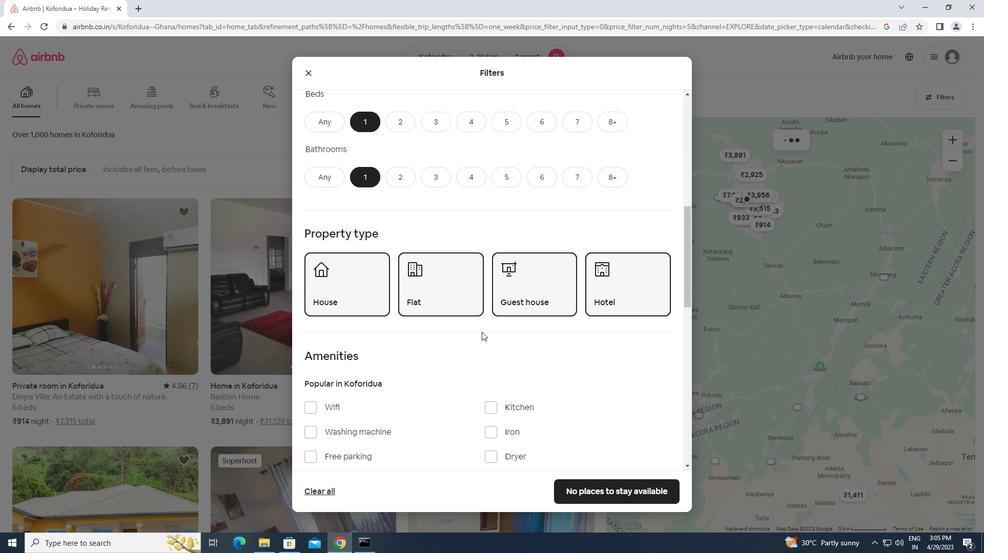 
Action: Mouse scrolled (453, 332) with delta (0, 0)
Screenshot: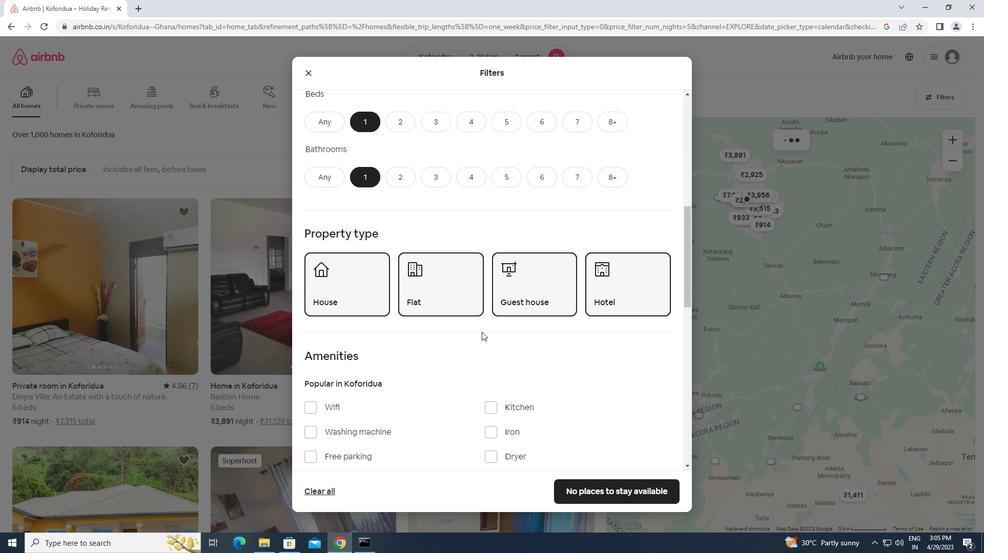 
Action: Mouse moved to (453, 333)
Screenshot: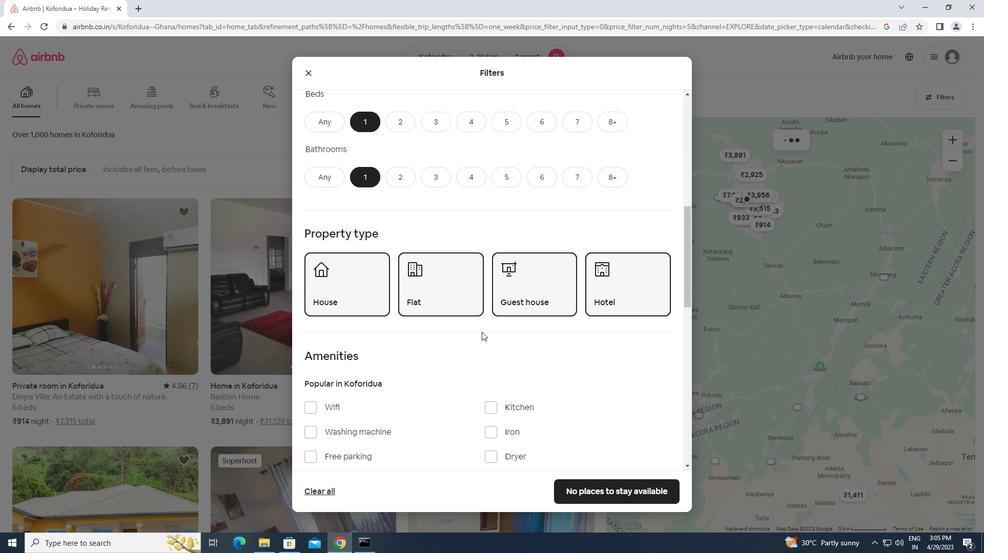 
Action: Mouse scrolled (453, 332) with delta (0, 0)
Screenshot: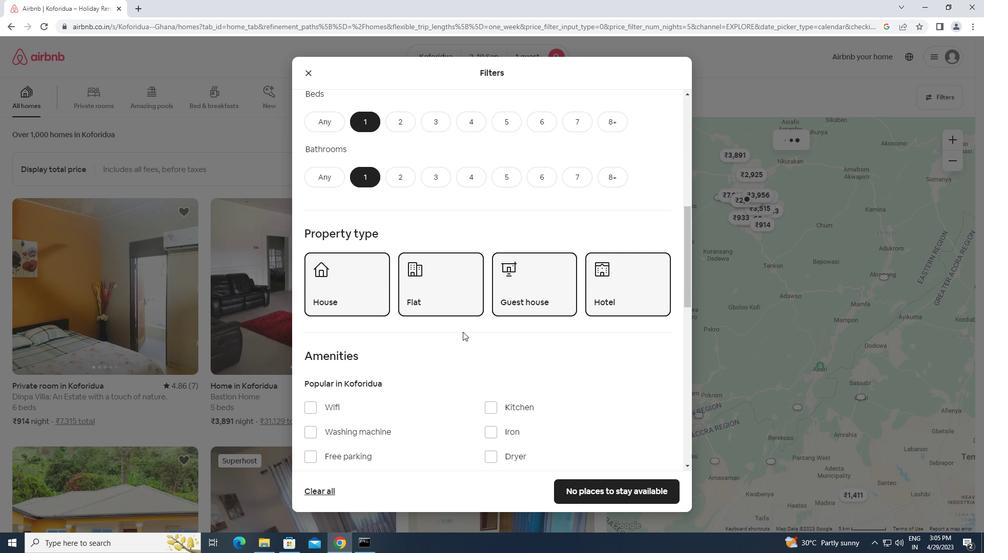 
Action: Mouse scrolled (453, 332) with delta (0, 0)
Screenshot: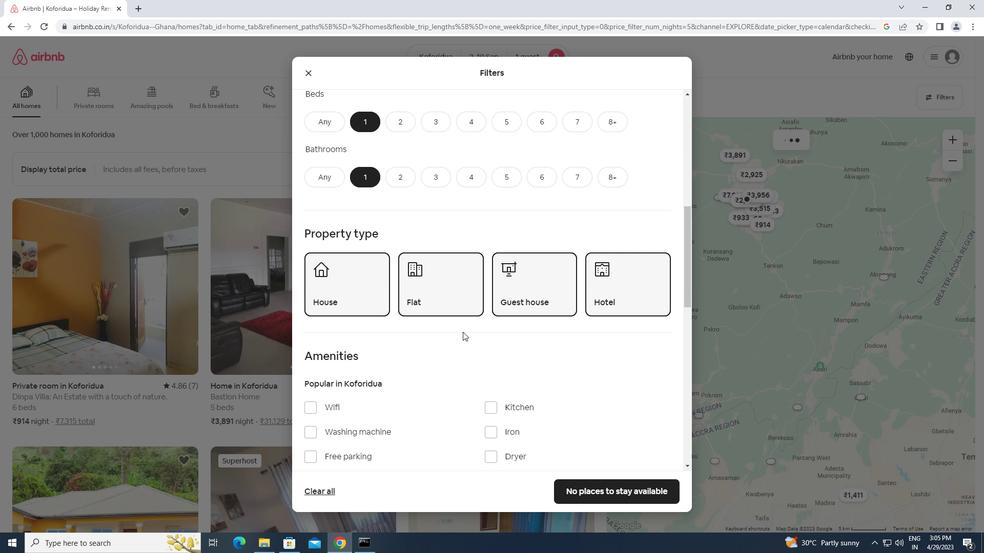 
Action: Mouse scrolled (453, 332) with delta (0, 0)
Screenshot: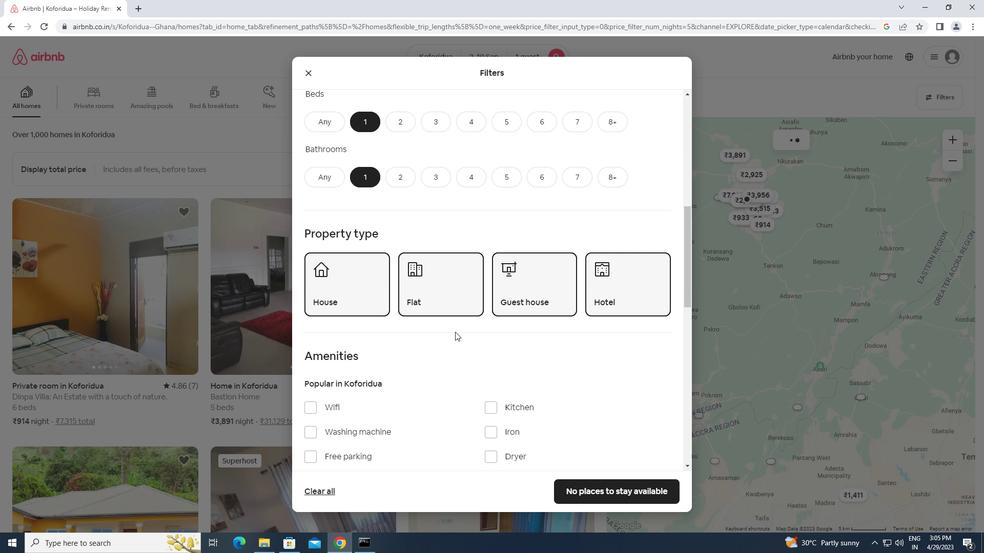 
Action: Mouse moved to (549, 314)
Screenshot: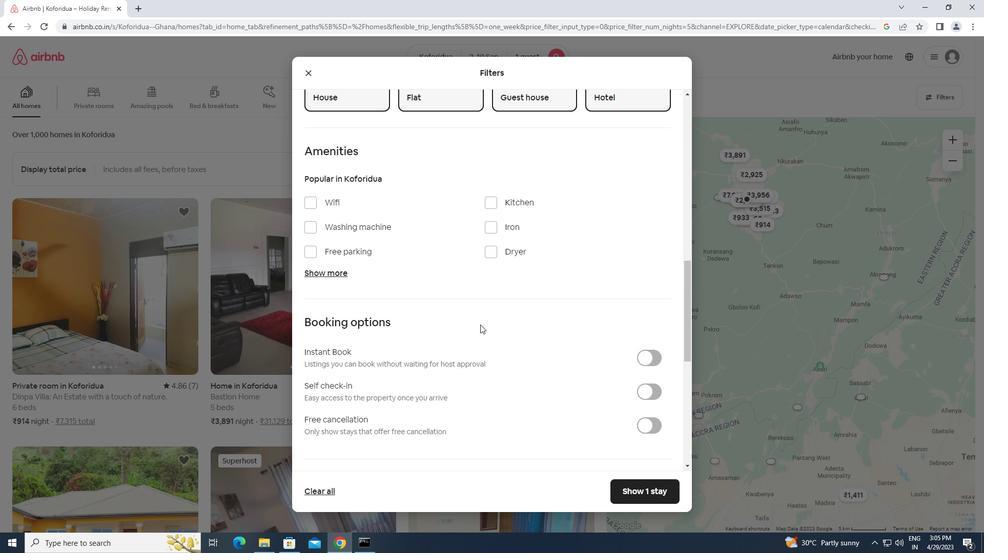 
Action: Mouse scrolled (549, 313) with delta (0, 0)
Screenshot: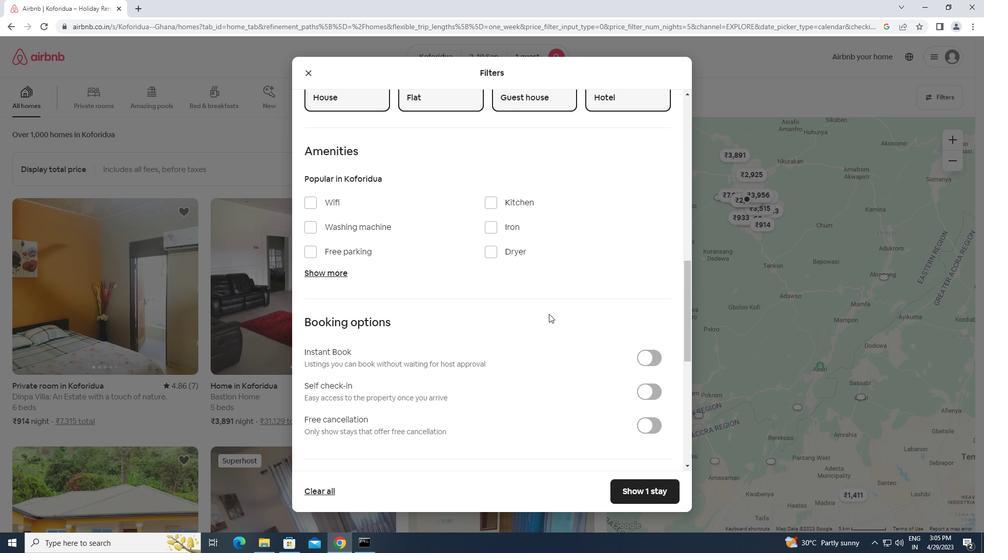 
Action: Mouse scrolled (549, 313) with delta (0, 0)
Screenshot: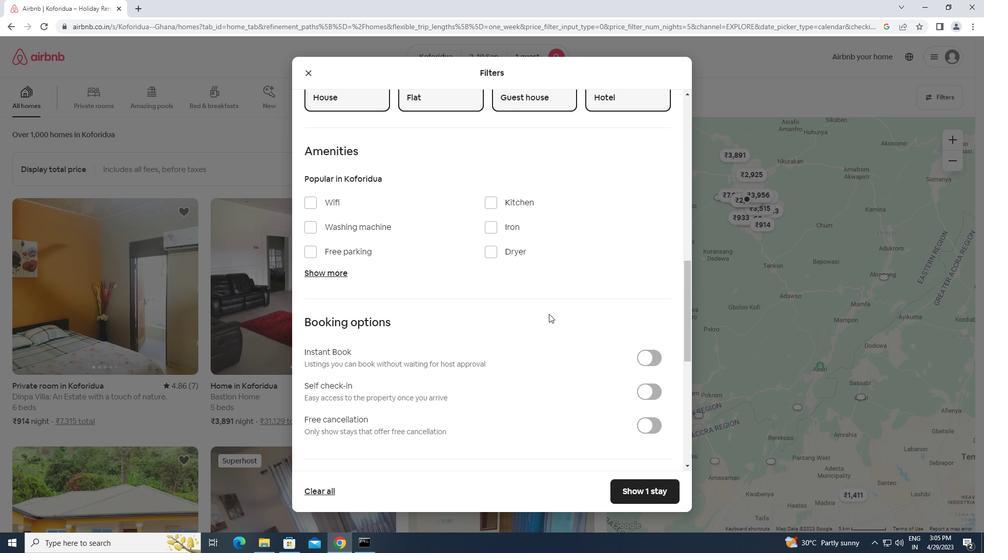 
Action: Mouse moved to (645, 290)
Screenshot: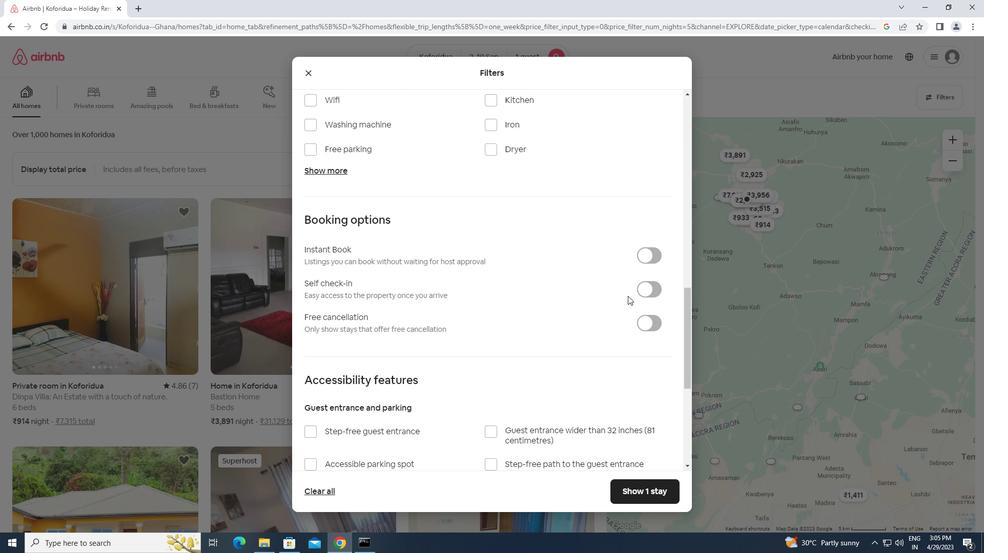 
Action: Mouse pressed left at (645, 290)
Screenshot: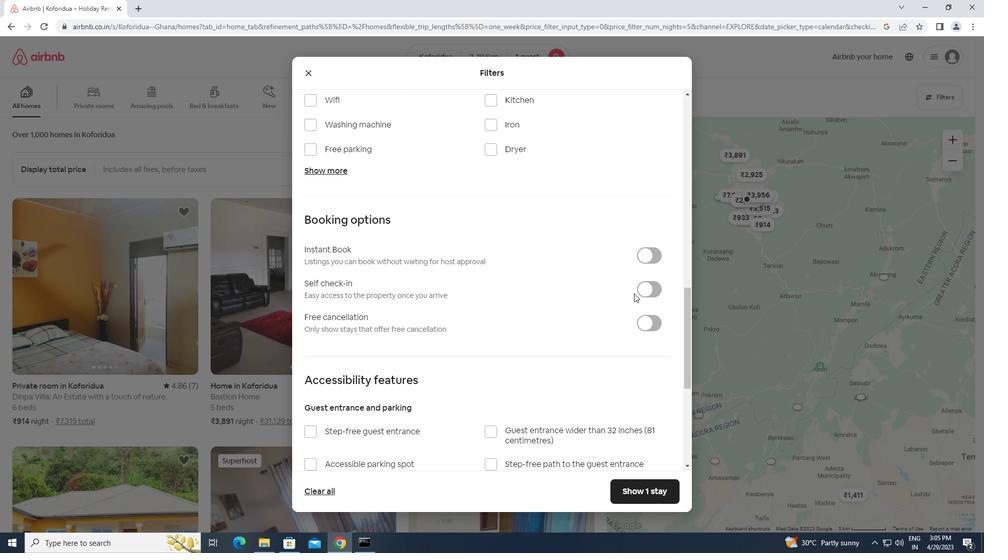 
Action: Mouse moved to (554, 321)
Screenshot: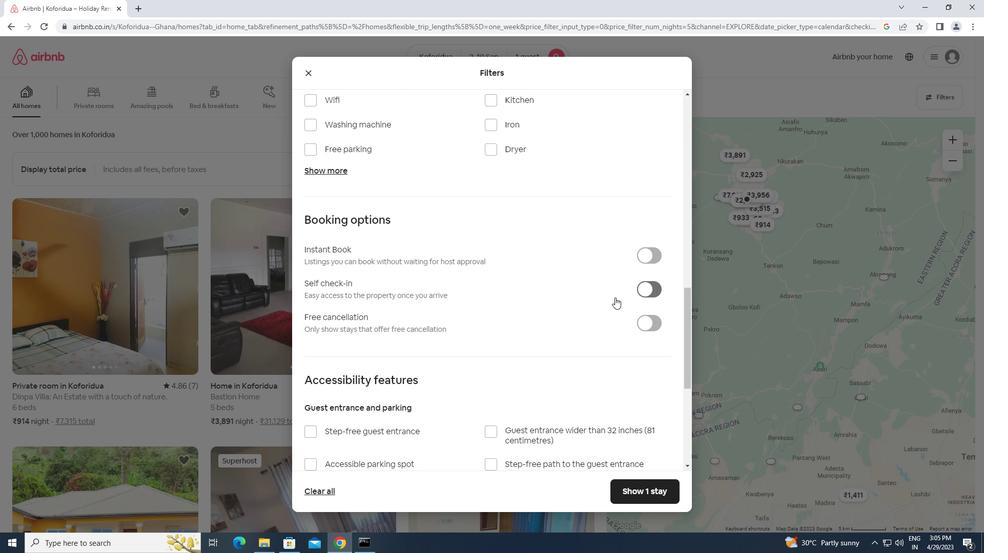 
Action: Mouse scrolled (554, 320) with delta (0, 0)
Screenshot: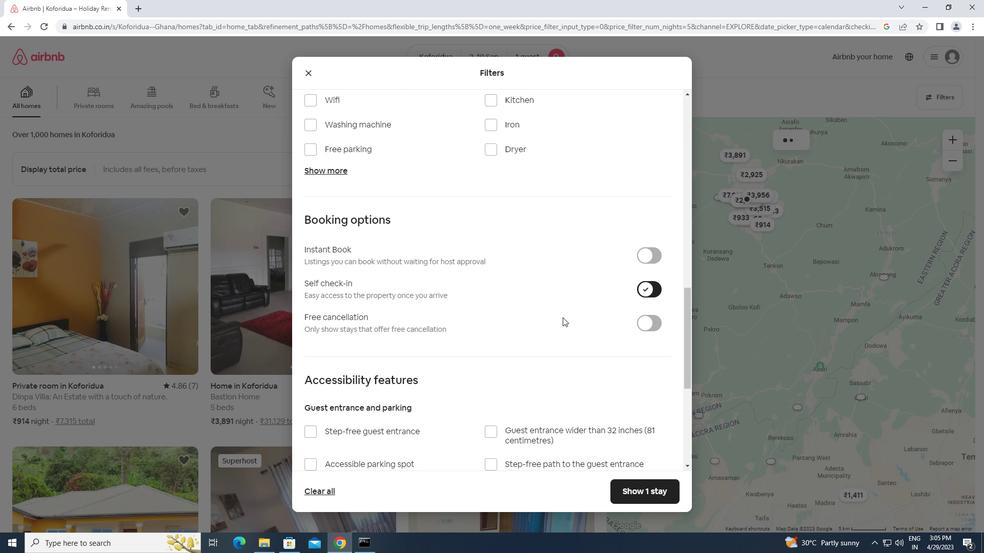 
Action: Mouse scrolled (554, 320) with delta (0, 0)
Screenshot: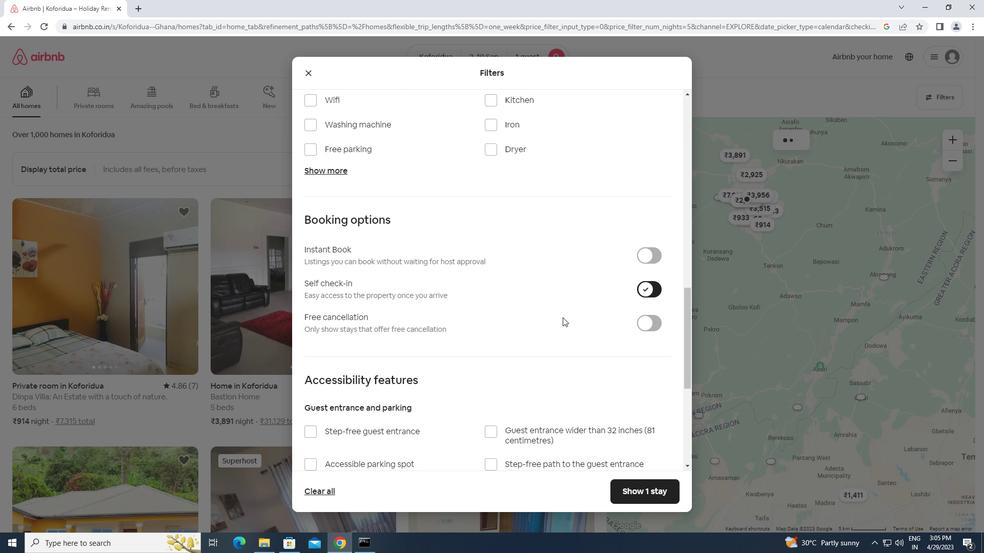 
Action: Mouse scrolled (554, 320) with delta (0, 0)
Screenshot: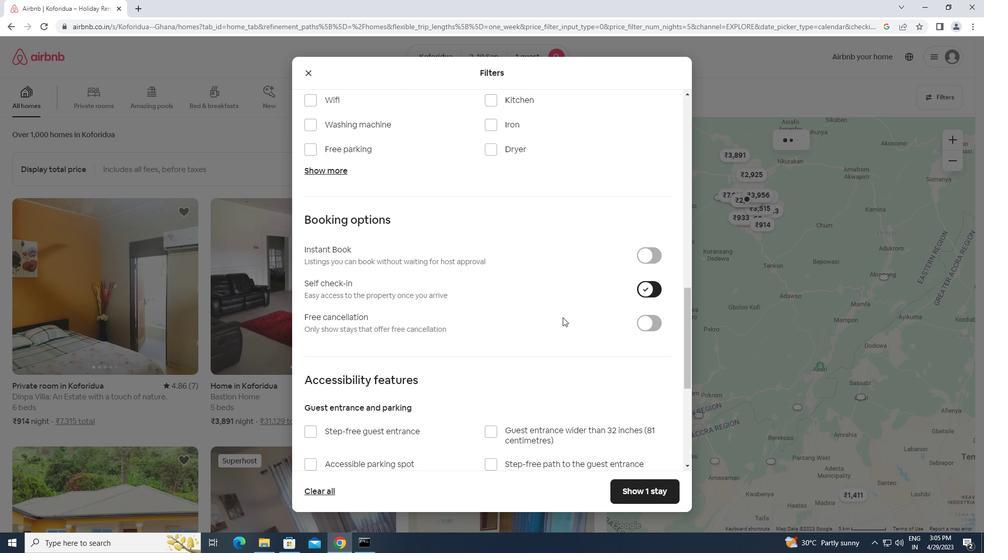 
Action: Mouse scrolled (554, 320) with delta (0, 0)
Screenshot: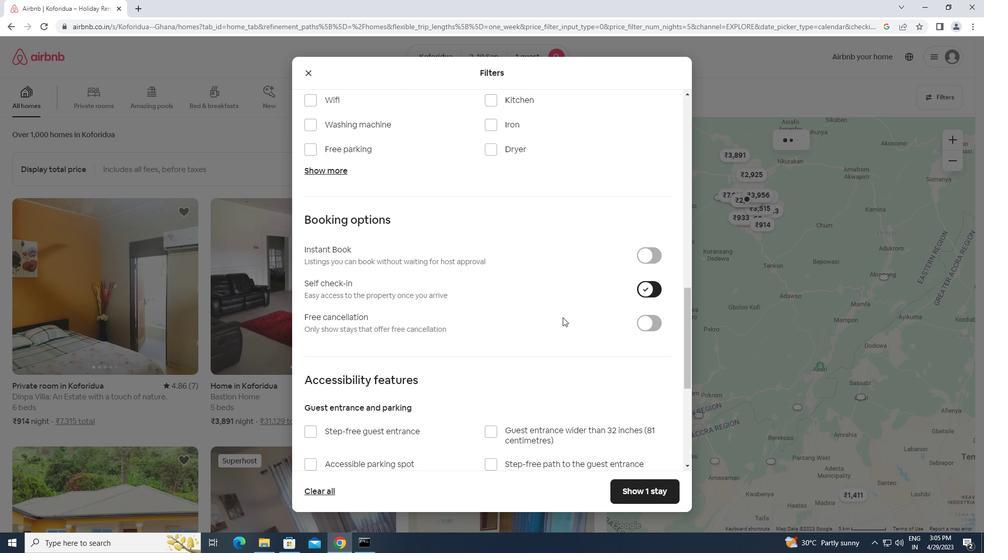 
Action: Mouse scrolled (554, 320) with delta (0, 0)
Screenshot: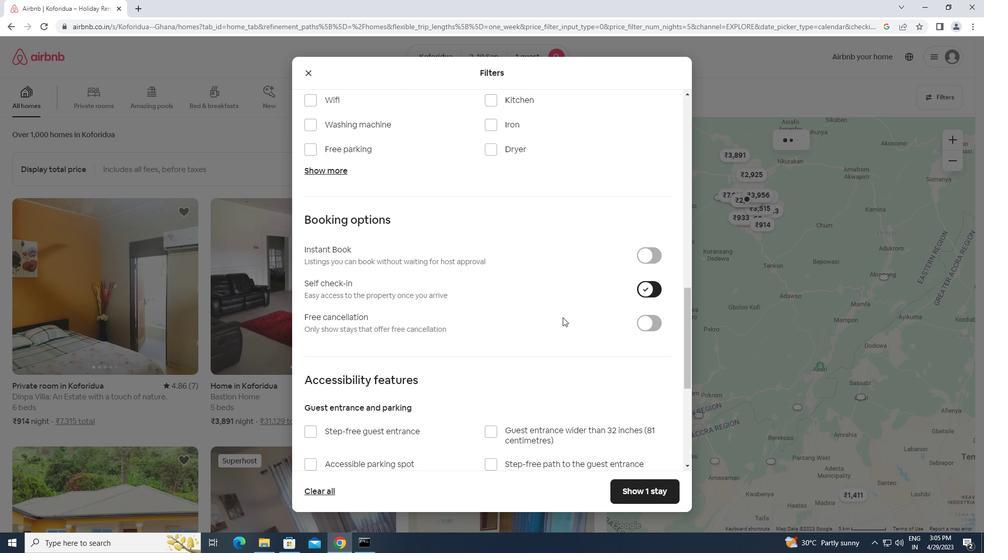 
Action: Mouse scrolled (554, 320) with delta (0, 0)
Screenshot: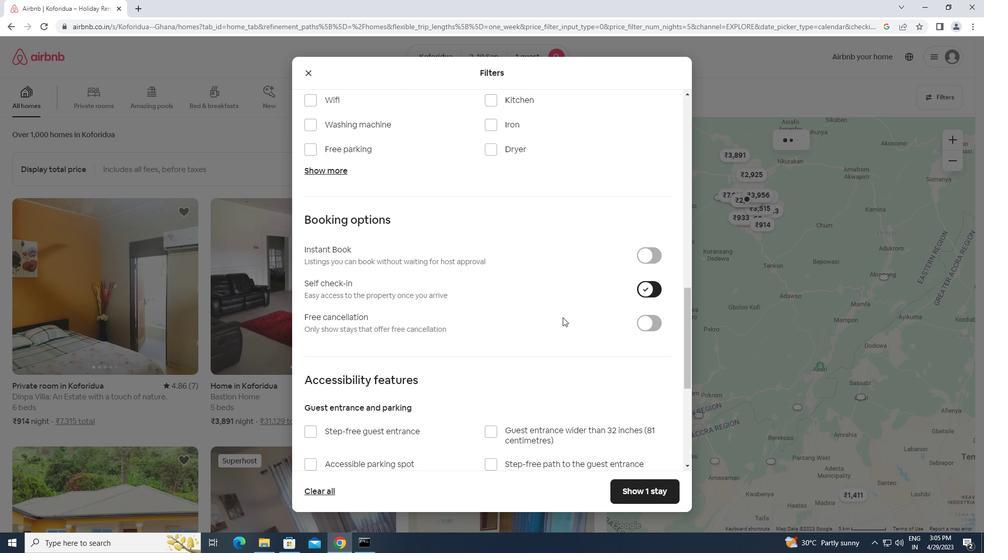 
Action: Mouse scrolled (554, 320) with delta (0, 0)
Screenshot: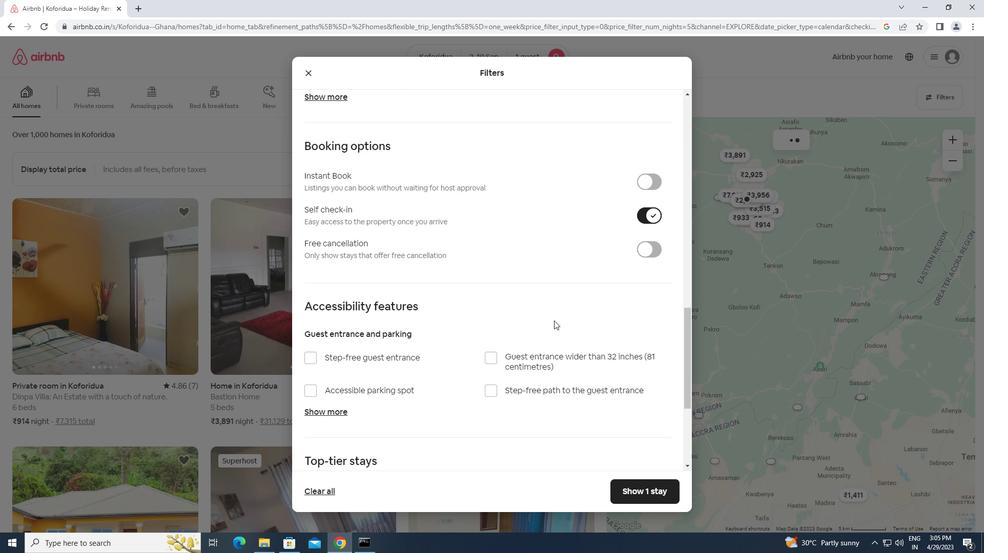 
Action: Mouse scrolled (554, 320) with delta (0, 0)
Screenshot: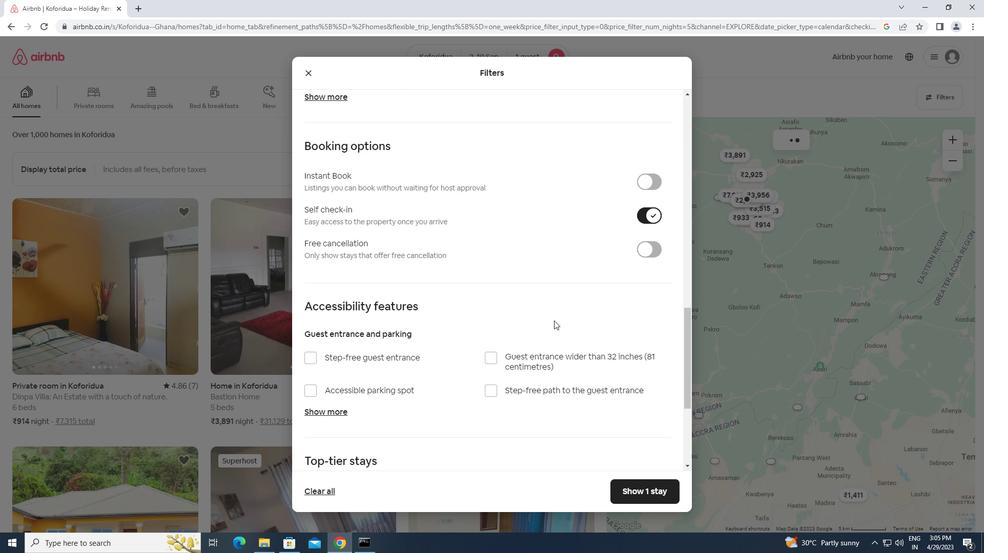 
Action: Mouse moved to (554, 321)
Screenshot: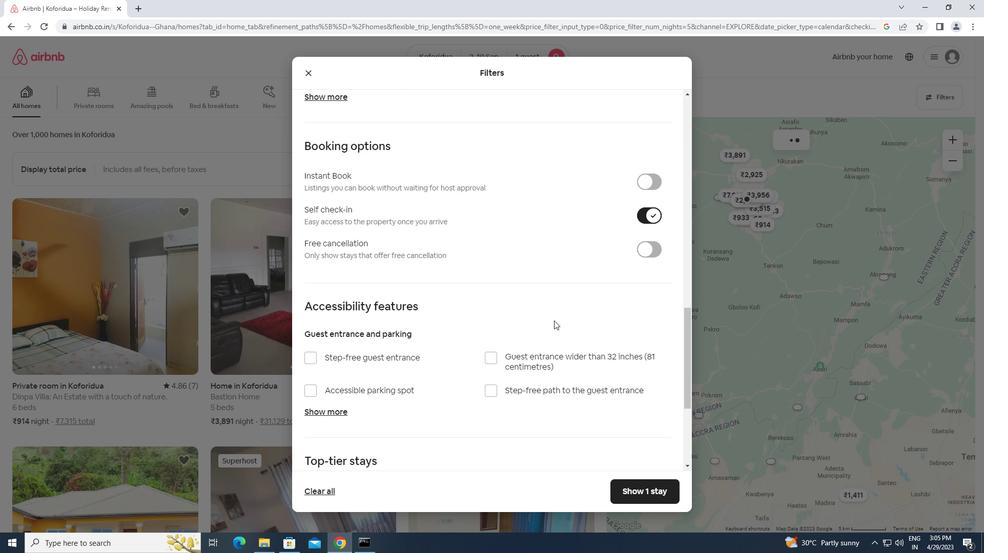
Action: Mouse scrolled (554, 321) with delta (0, 0)
Screenshot: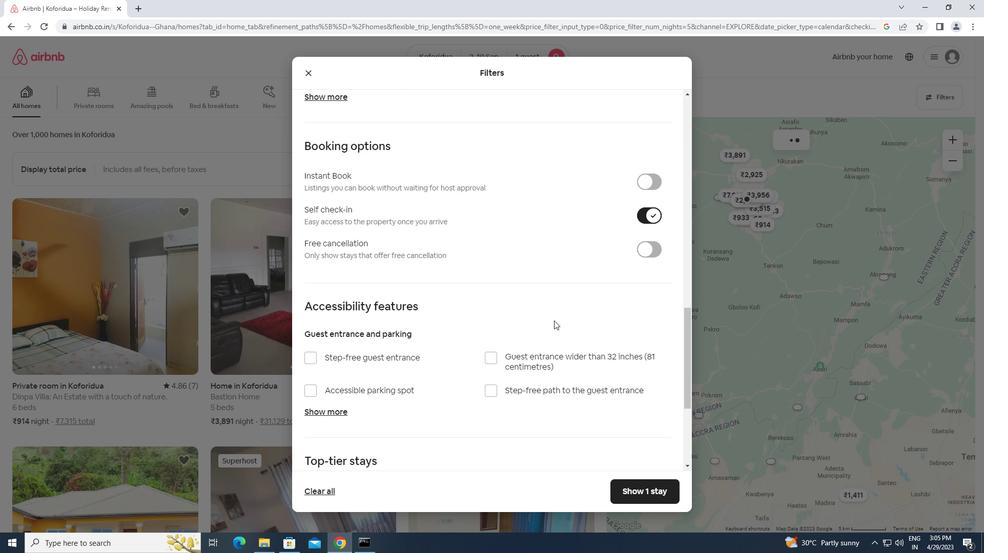 
Action: Mouse scrolled (554, 321) with delta (0, 0)
Screenshot: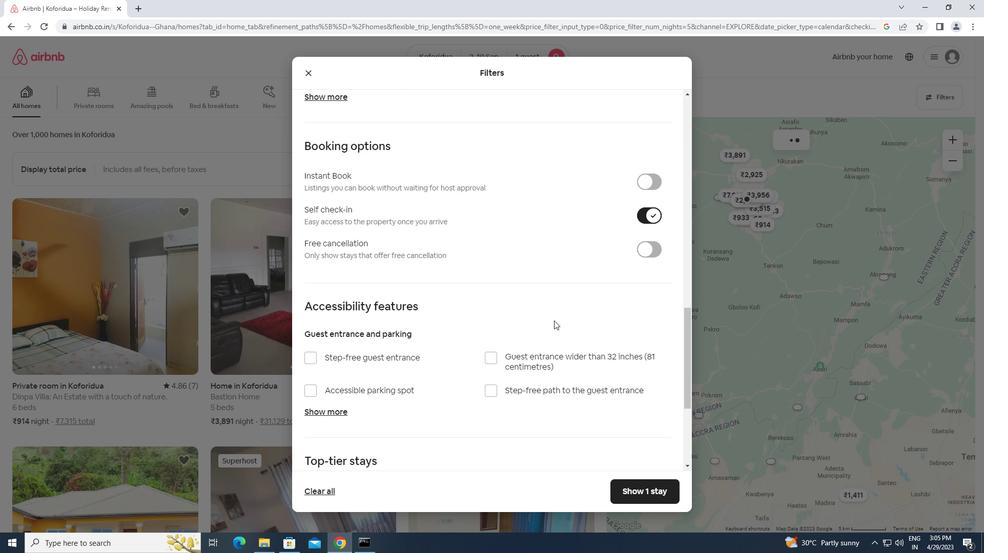 
Action: Mouse scrolled (554, 321) with delta (0, 0)
Screenshot: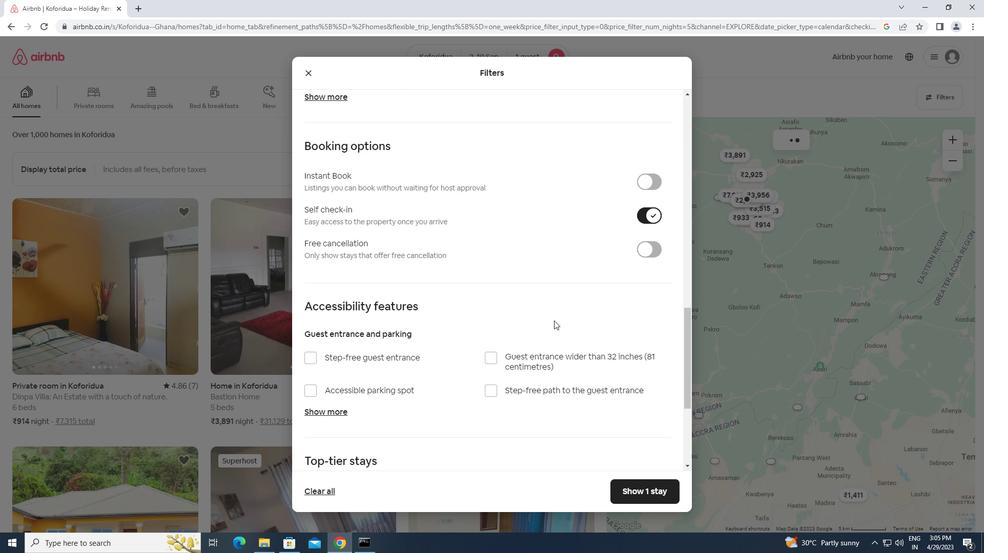 
Action: Mouse scrolled (554, 321) with delta (0, 0)
Screenshot: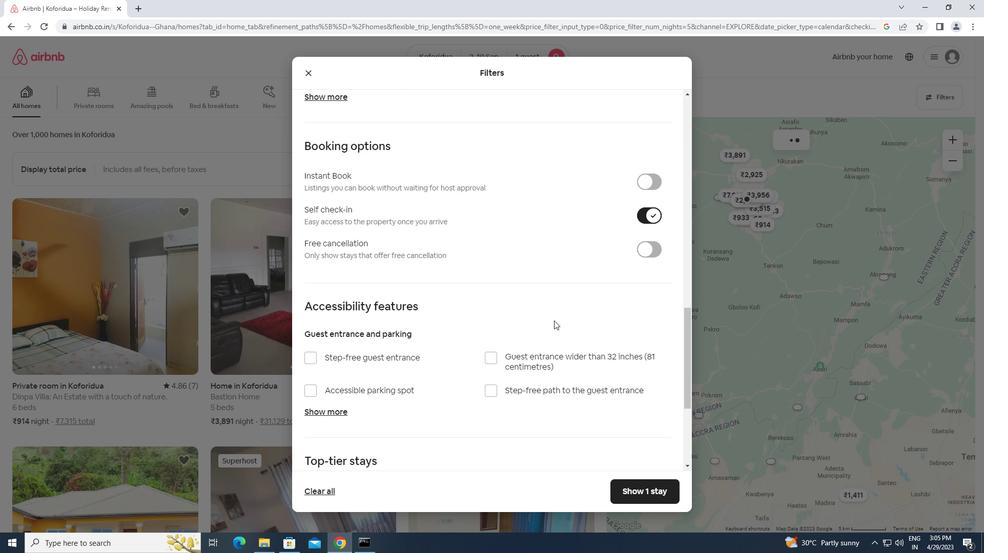 
Action: Mouse moved to (304, 388)
Screenshot: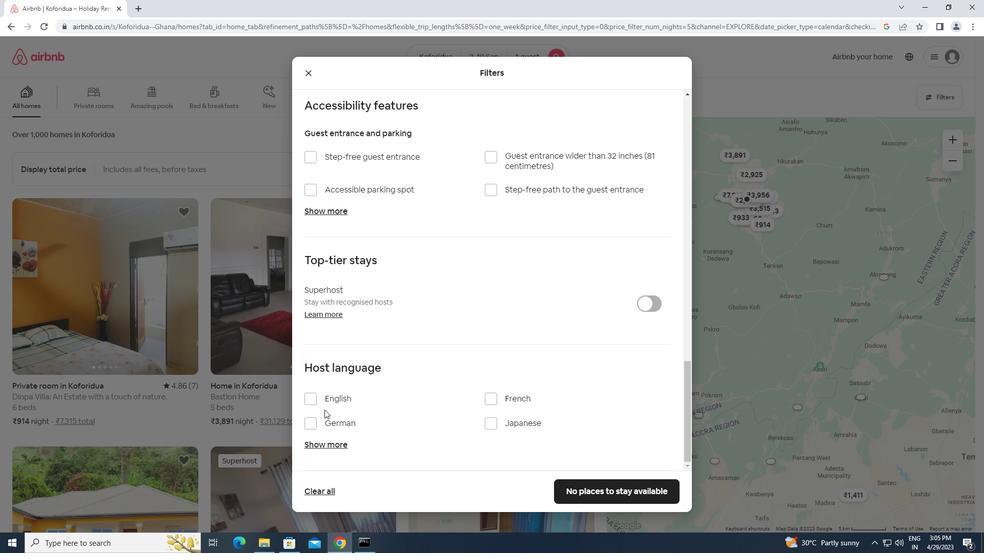 
Action: Mouse pressed left at (304, 388)
Screenshot: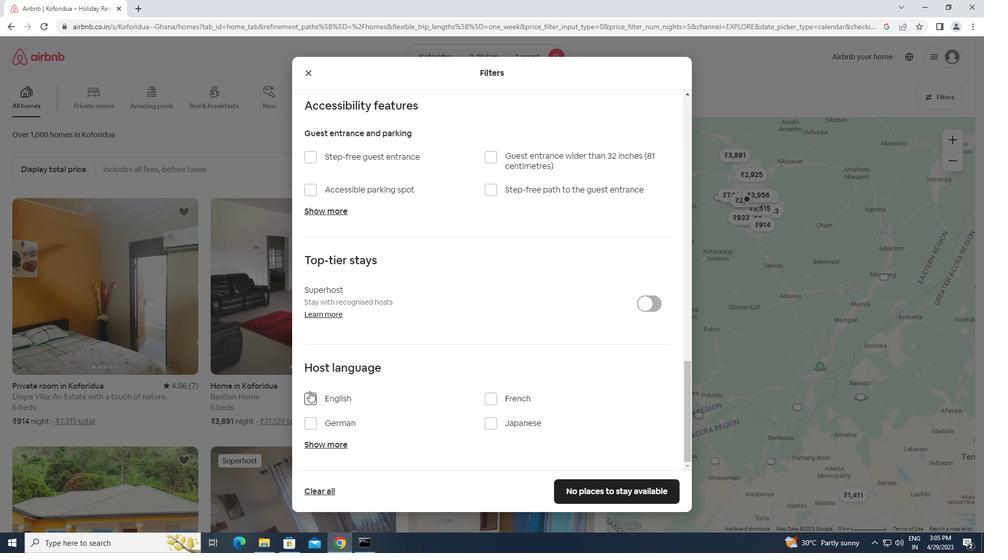 
Action: Mouse moved to (309, 401)
Screenshot: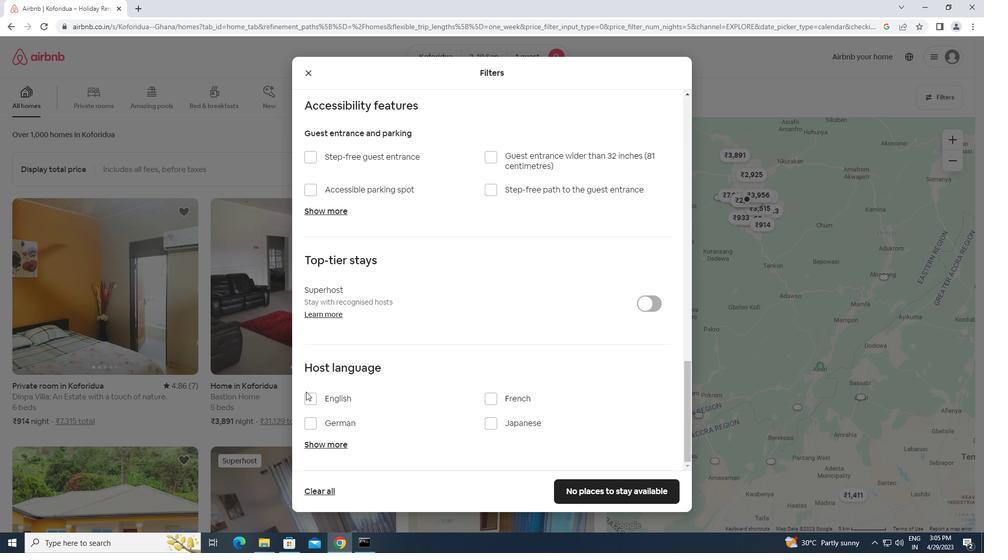 
Action: Mouse pressed left at (309, 401)
Screenshot: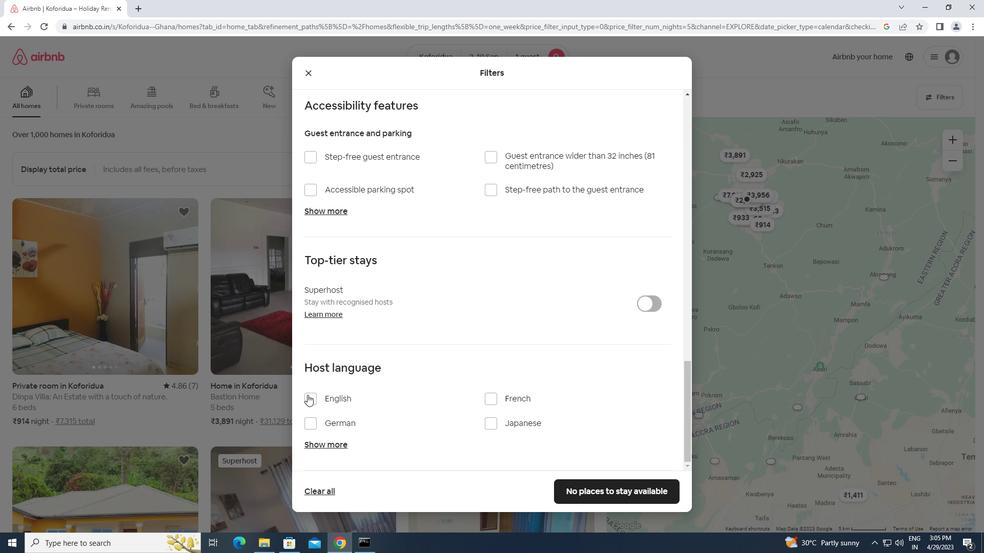 
Action: Mouse moved to (579, 488)
Screenshot: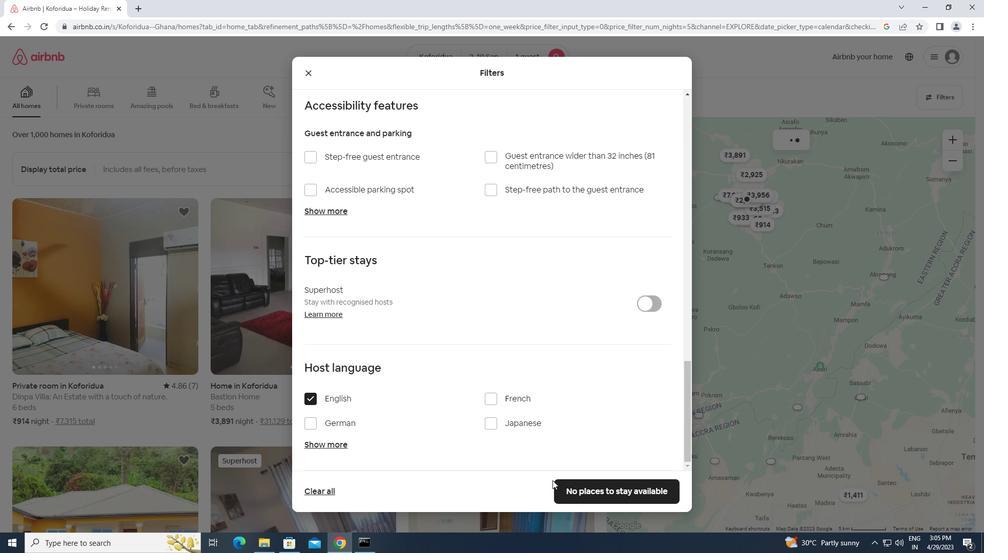 
Action: Mouse pressed left at (579, 488)
Screenshot: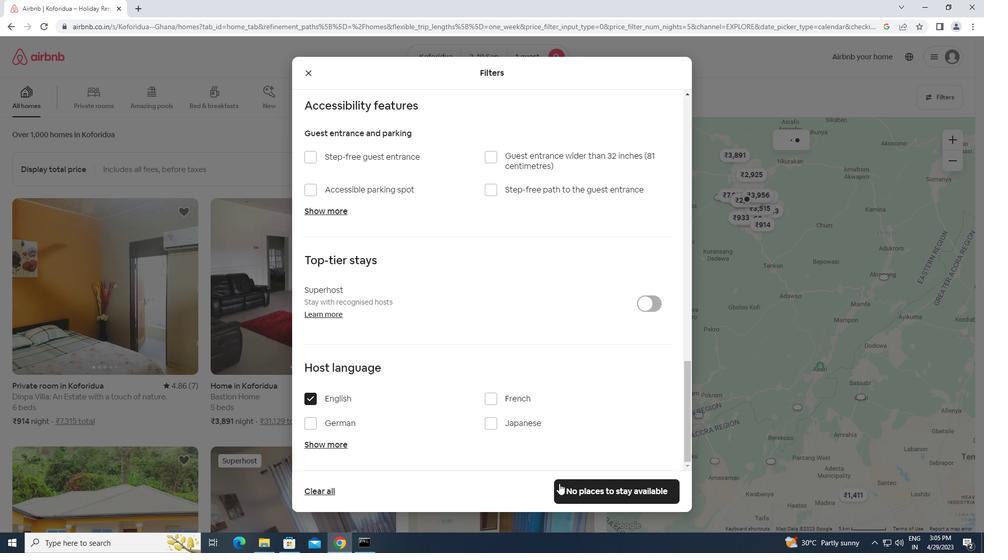 
Action: Mouse moved to (579, 488)
Screenshot: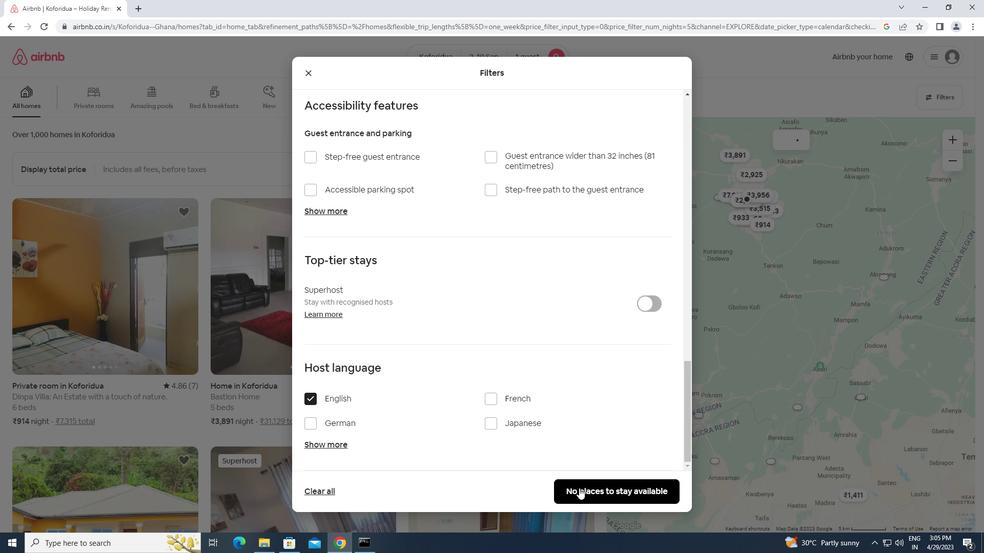 
